 Task: Check the sale-to-list ratio of gourmet kitchen in the last 3 years.
Action: Mouse moved to (908, 203)
Screenshot: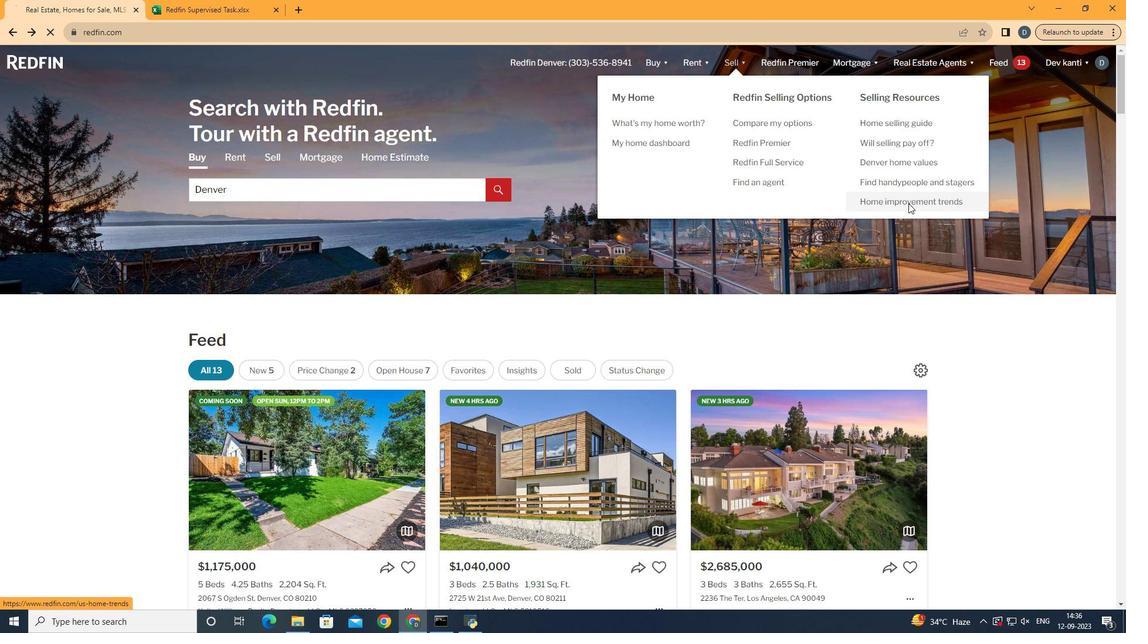 
Action: Mouse pressed left at (908, 203)
Screenshot: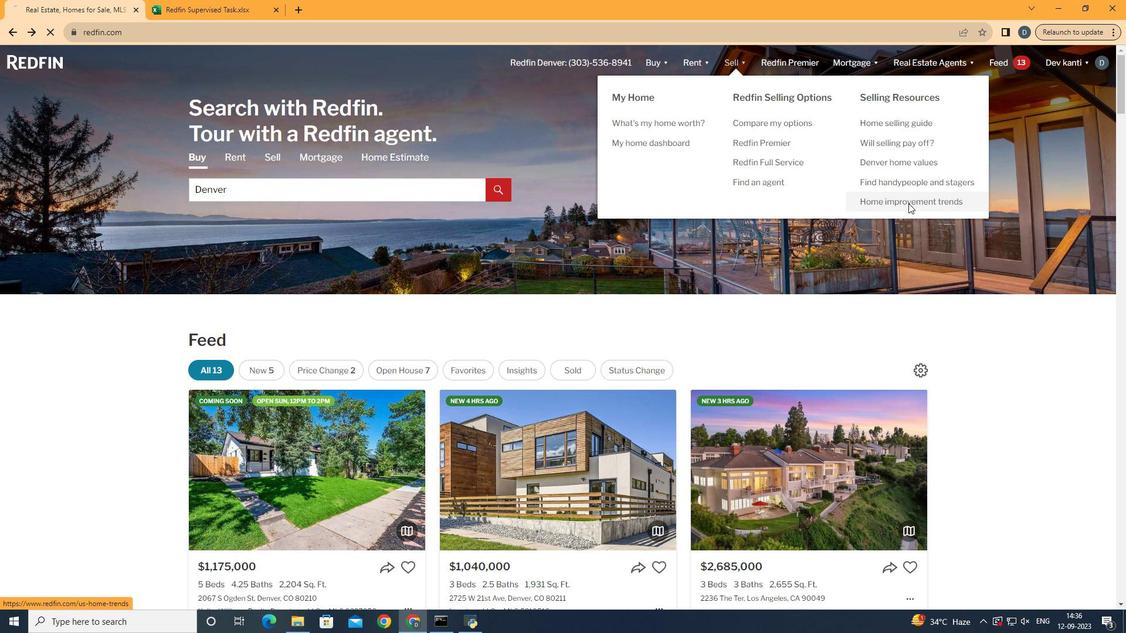 
Action: Mouse moved to (522, 346)
Screenshot: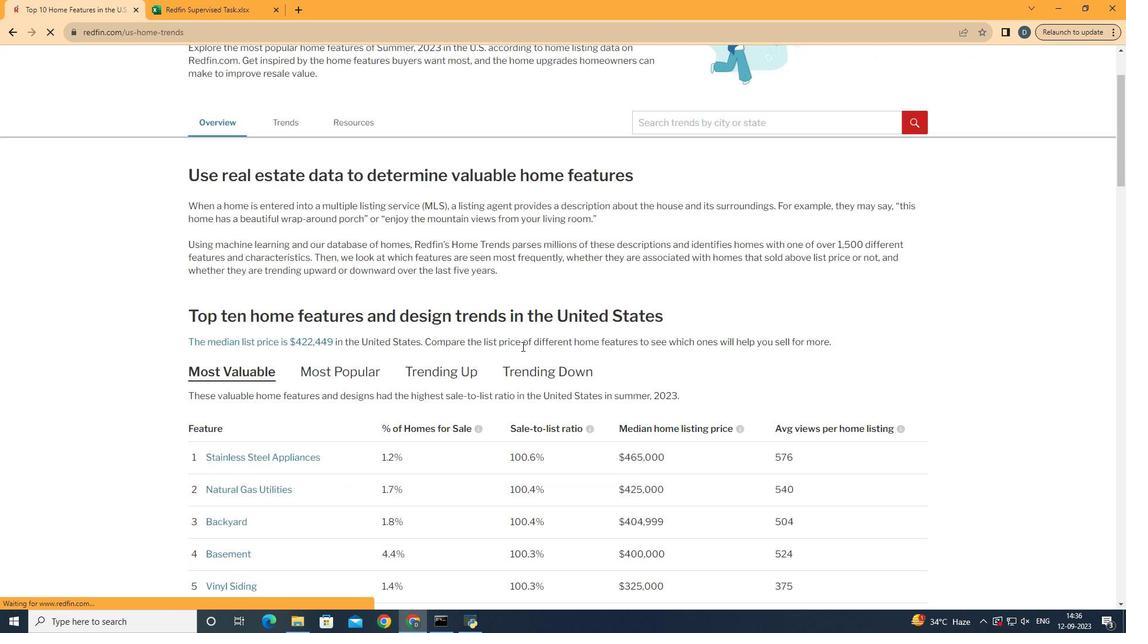 
Action: Mouse scrolled (522, 346) with delta (0, 0)
Screenshot: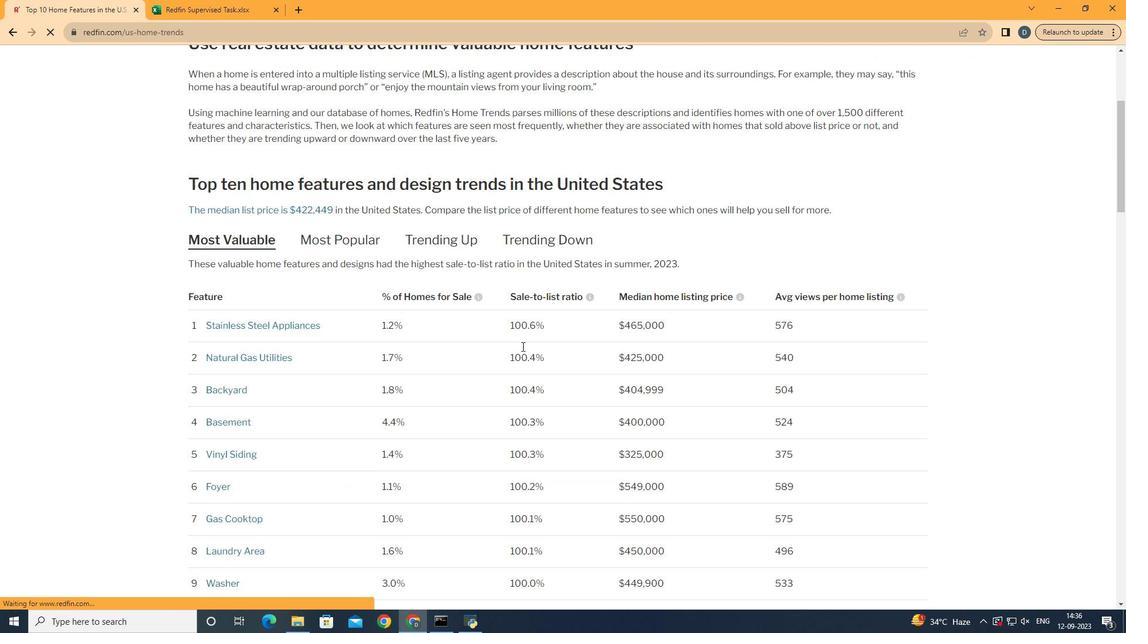 
Action: Mouse scrolled (522, 346) with delta (0, 0)
Screenshot: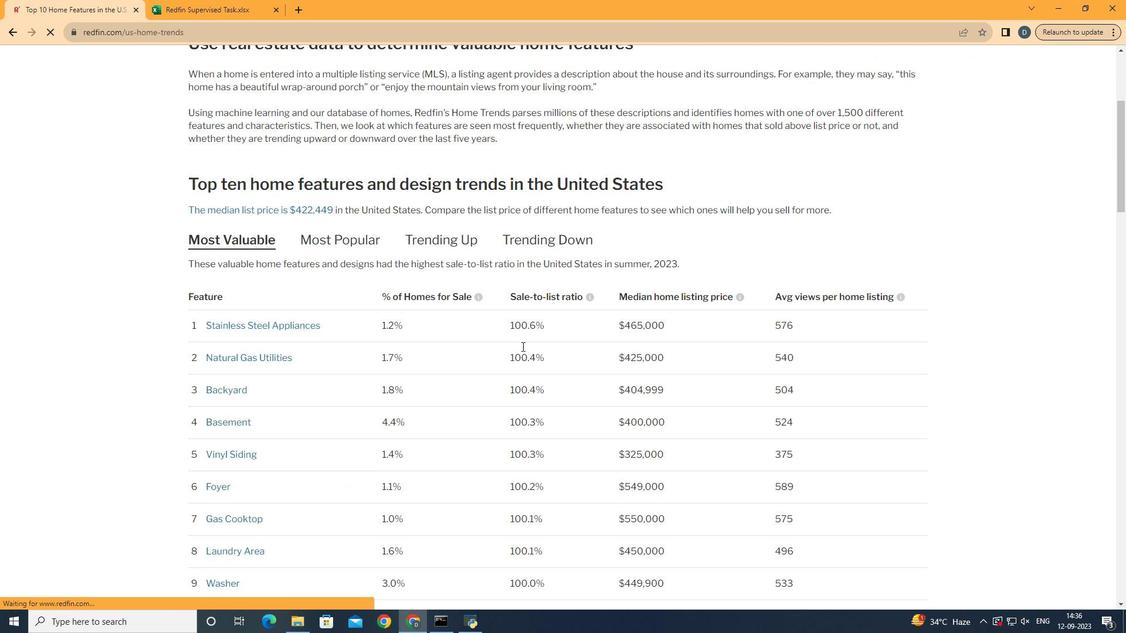 
Action: Mouse scrolled (522, 346) with delta (0, 0)
Screenshot: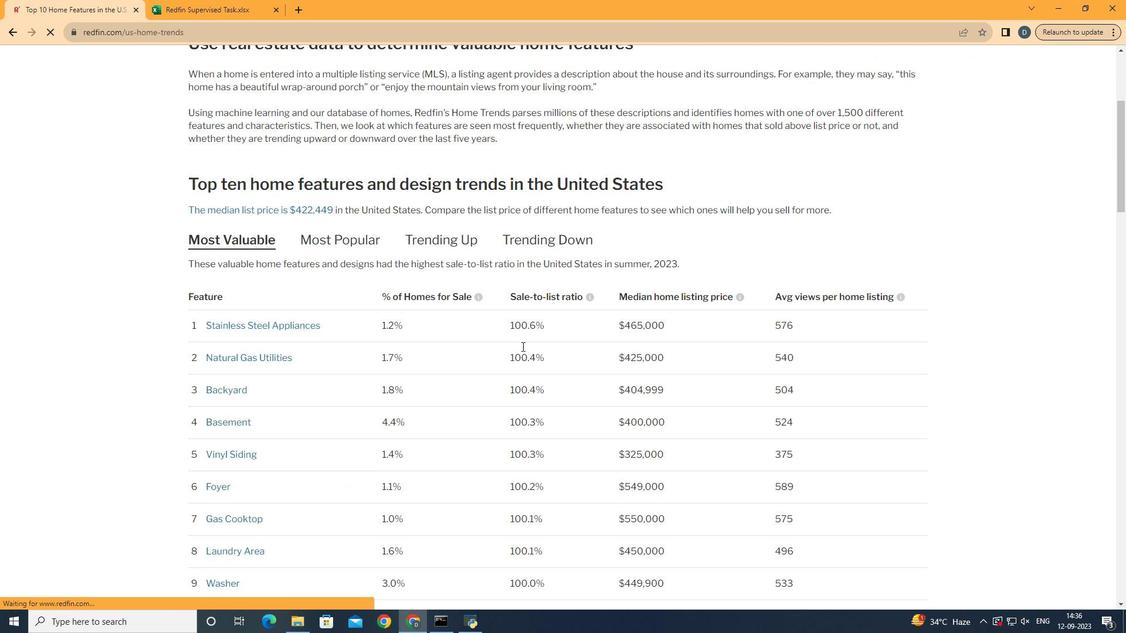
Action: Mouse scrolled (522, 346) with delta (0, 0)
Screenshot: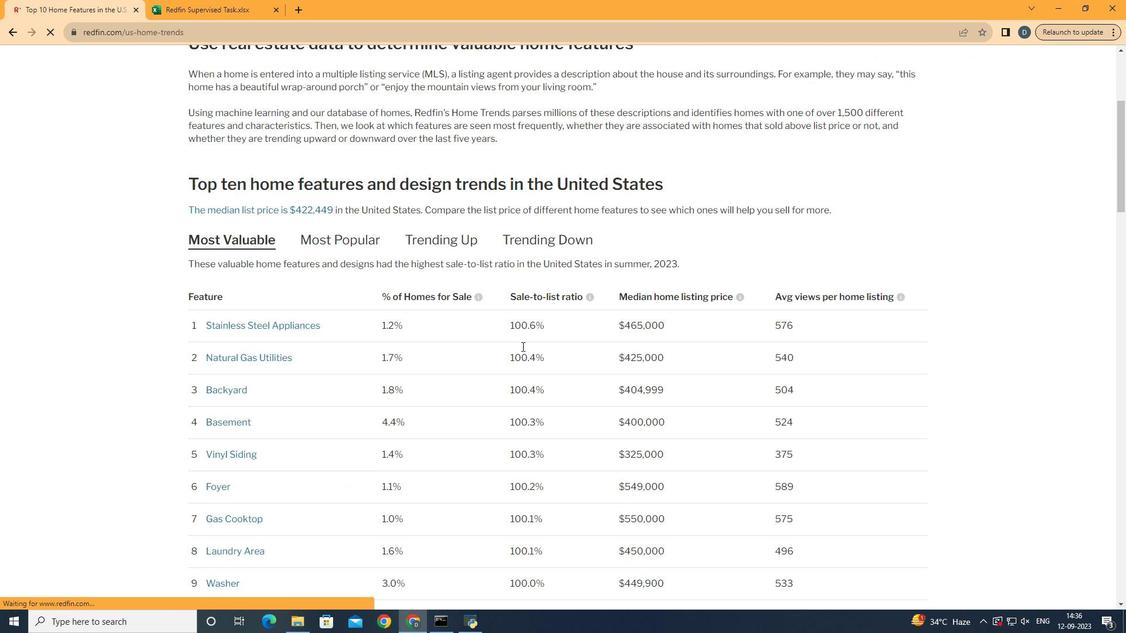 
Action: Mouse scrolled (522, 346) with delta (0, 0)
Screenshot: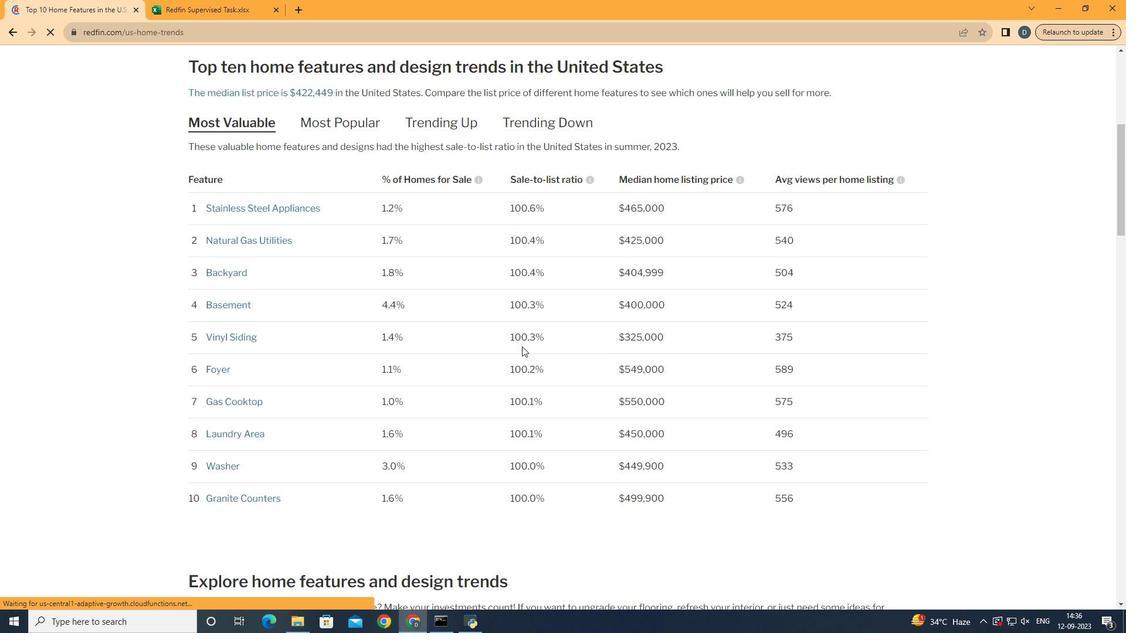
Action: Mouse scrolled (522, 346) with delta (0, 0)
Screenshot: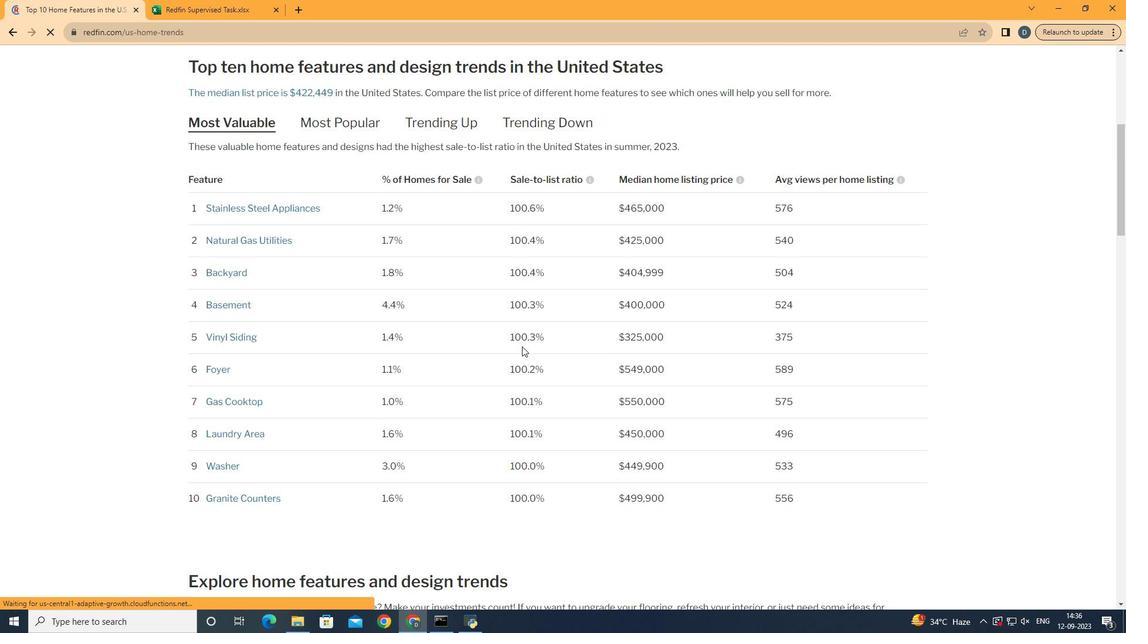 
Action: Mouse scrolled (522, 347) with delta (0, 0)
Screenshot: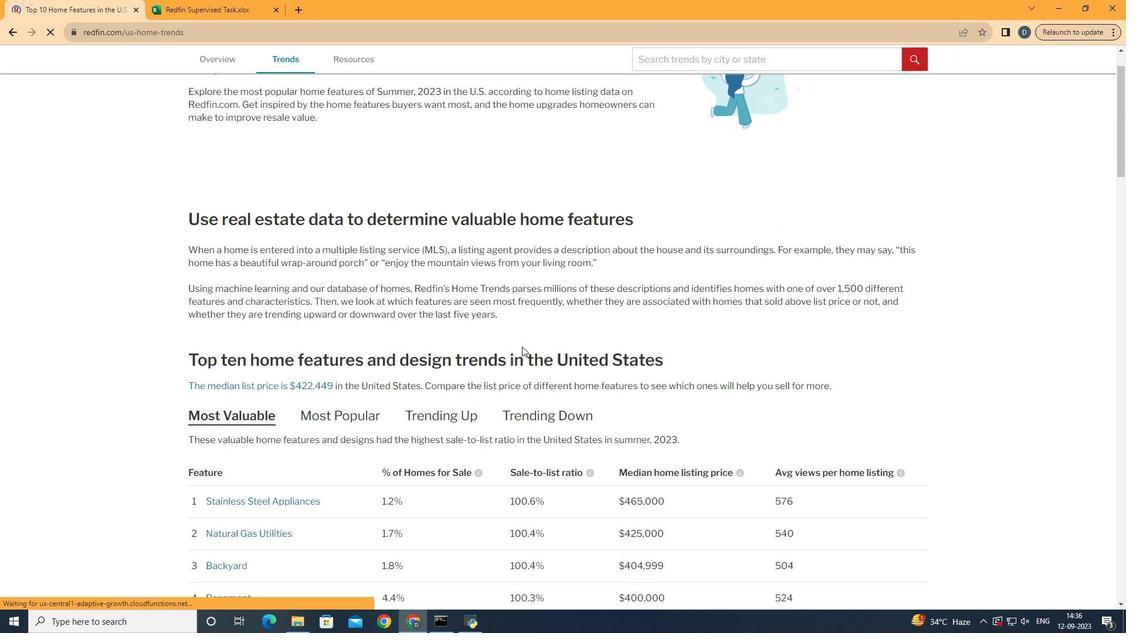 
Action: Mouse scrolled (522, 347) with delta (0, 0)
Screenshot: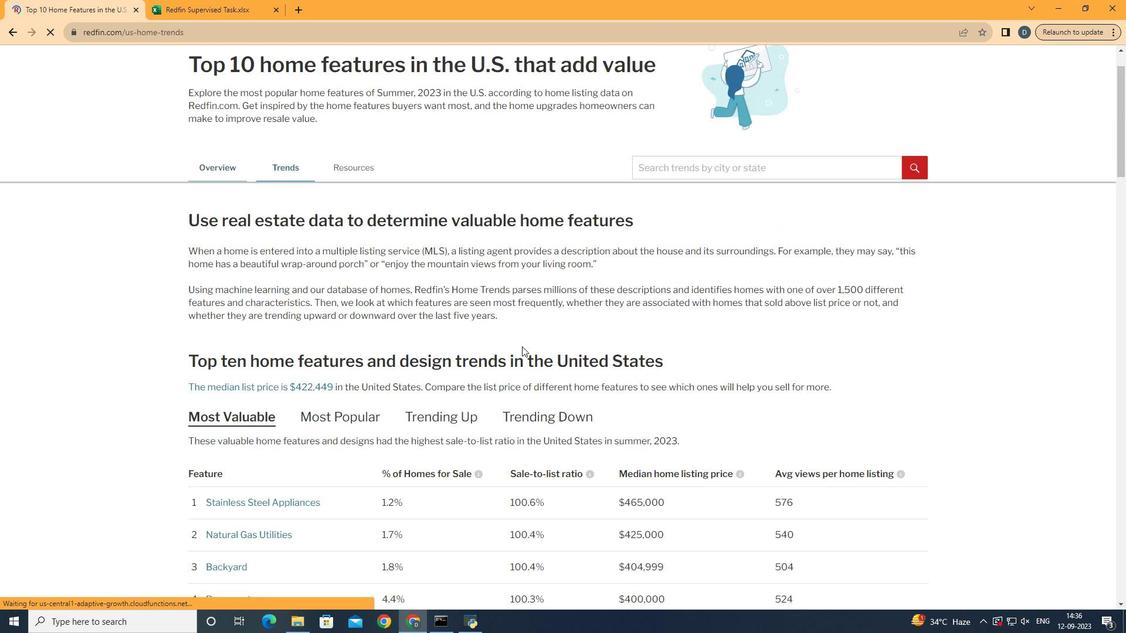 
Action: Mouse scrolled (522, 347) with delta (0, 0)
Screenshot: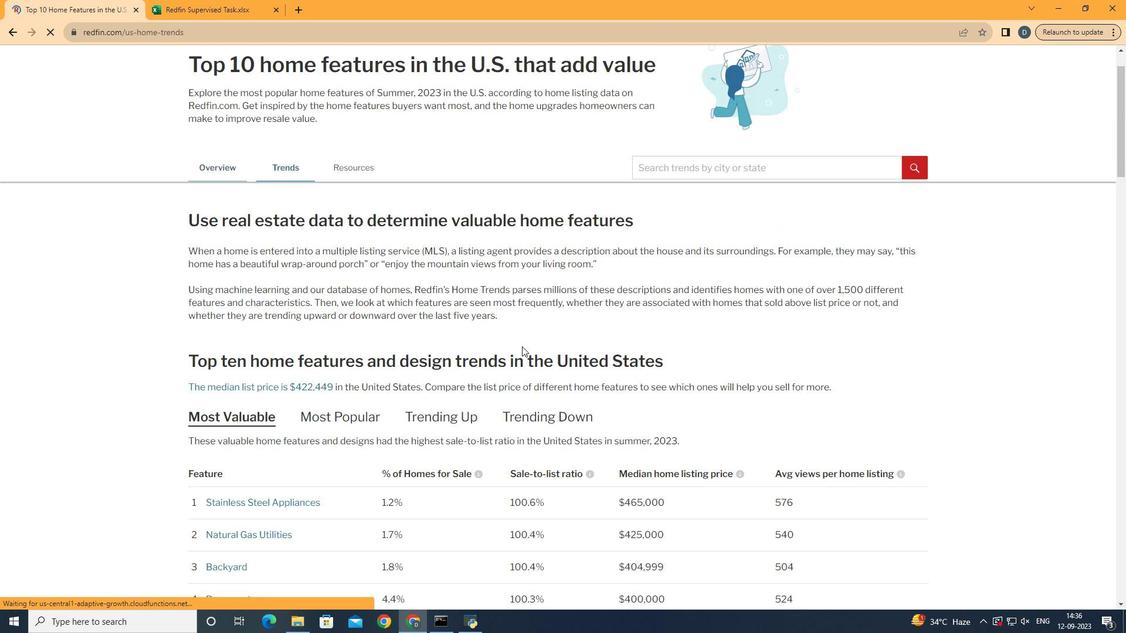 
Action: Mouse scrolled (522, 347) with delta (0, 0)
Screenshot: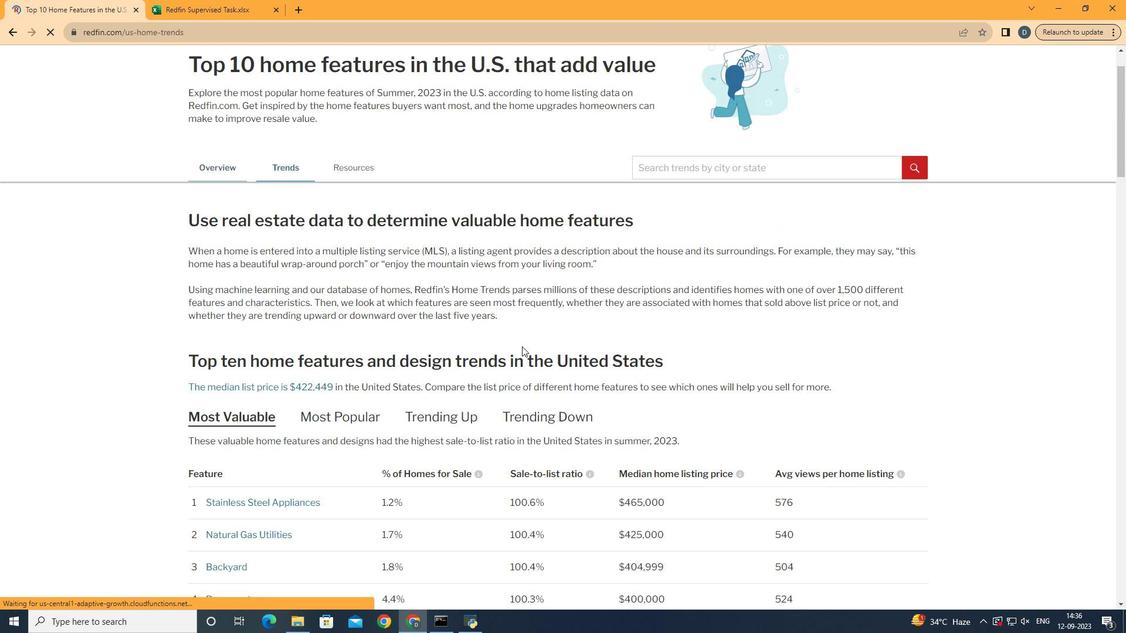 
Action: Mouse scrolled (522, 347) with delta (0, 0)
Screenshot: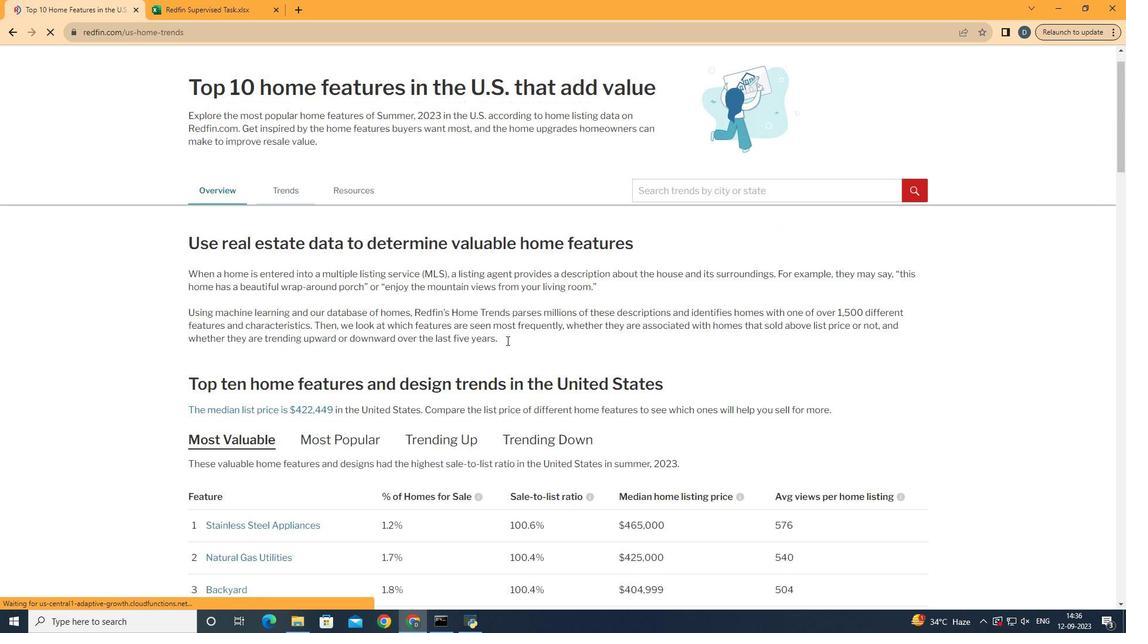 
Action: Mouse scrolled (522, 347) with delta (0, 0)
Screenshot: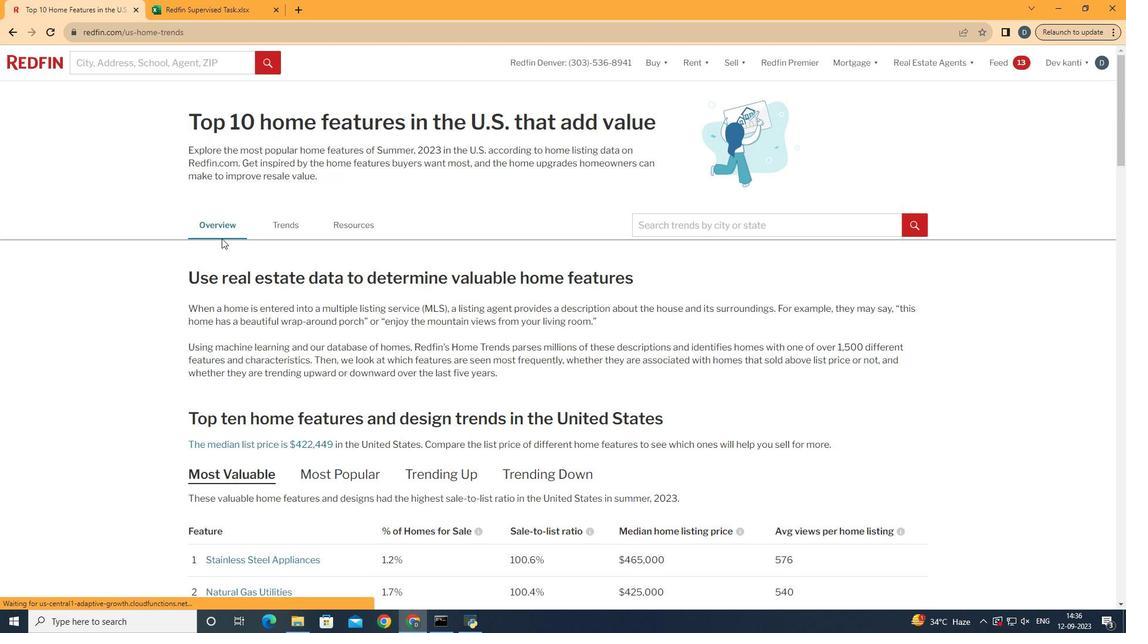 
Action: Mouse scrolled (522, 347) with delta (0, 0)
Screenshot: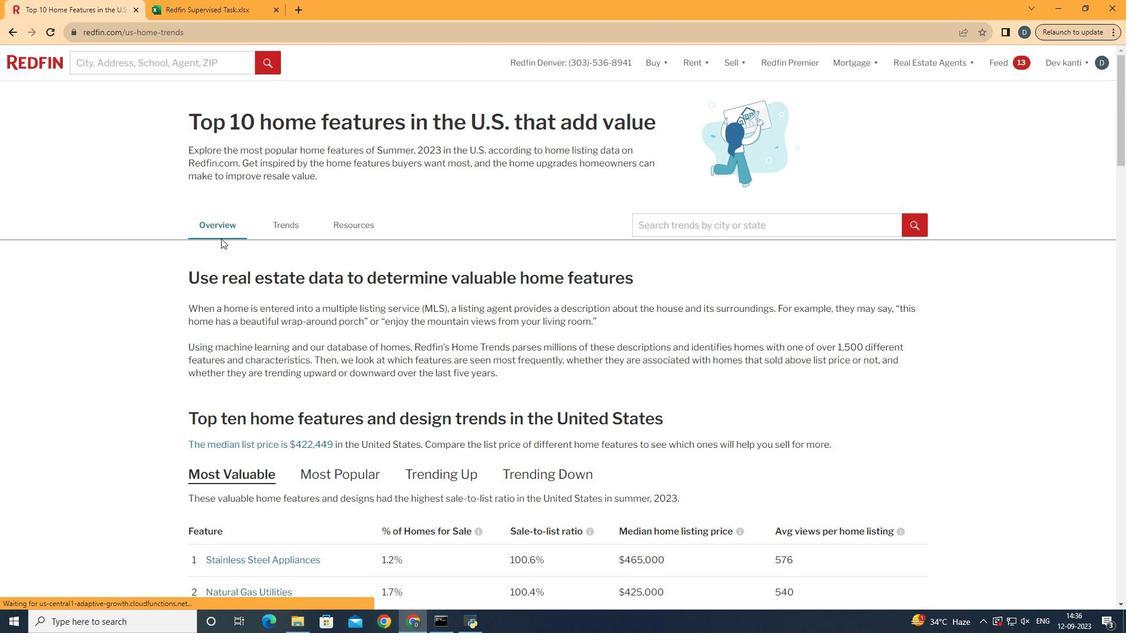 
Action: Mouse scrolled (522, 347) with delta (0, 0)
Screenshot: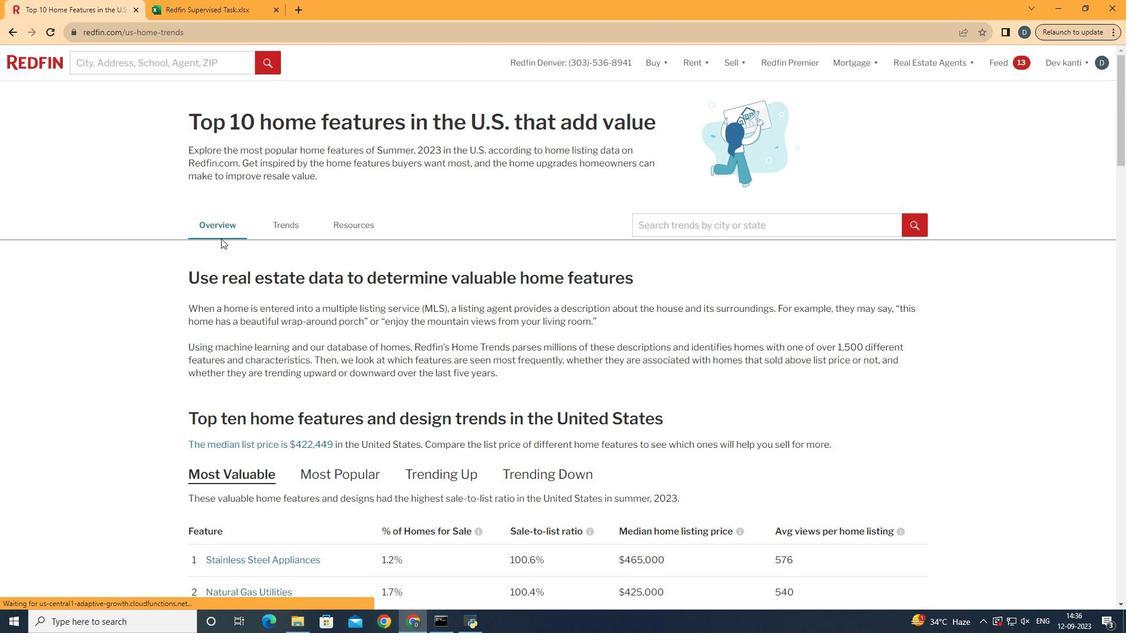 
Action: Mouse moved to (276, 226)
Screenshot: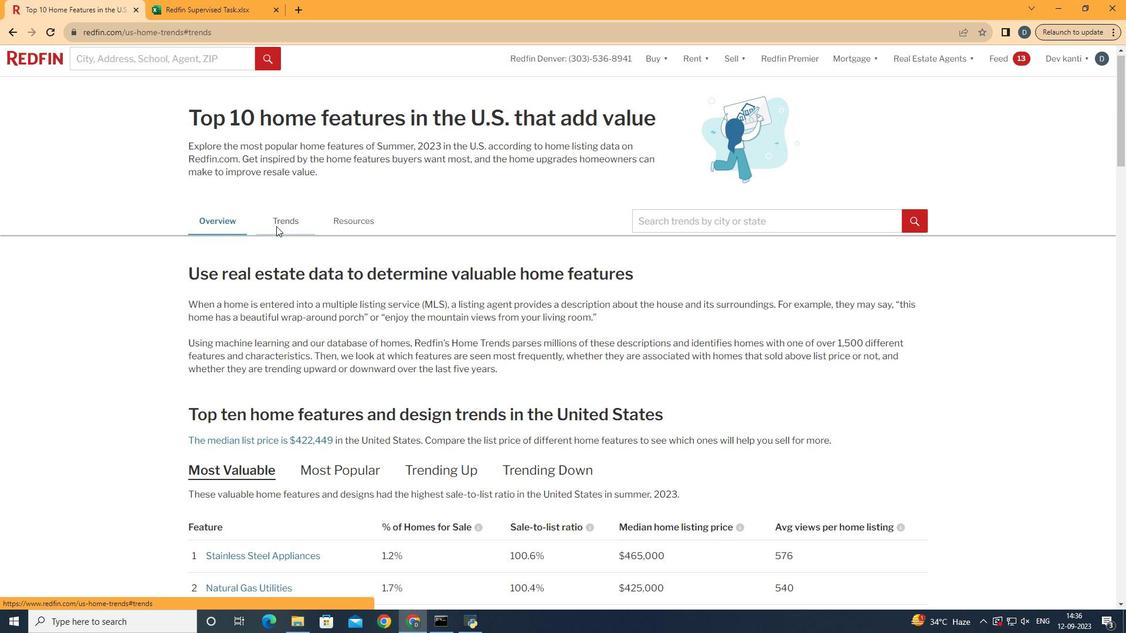 
Action: Mouse pressed left at (276, 226)
Screenshot: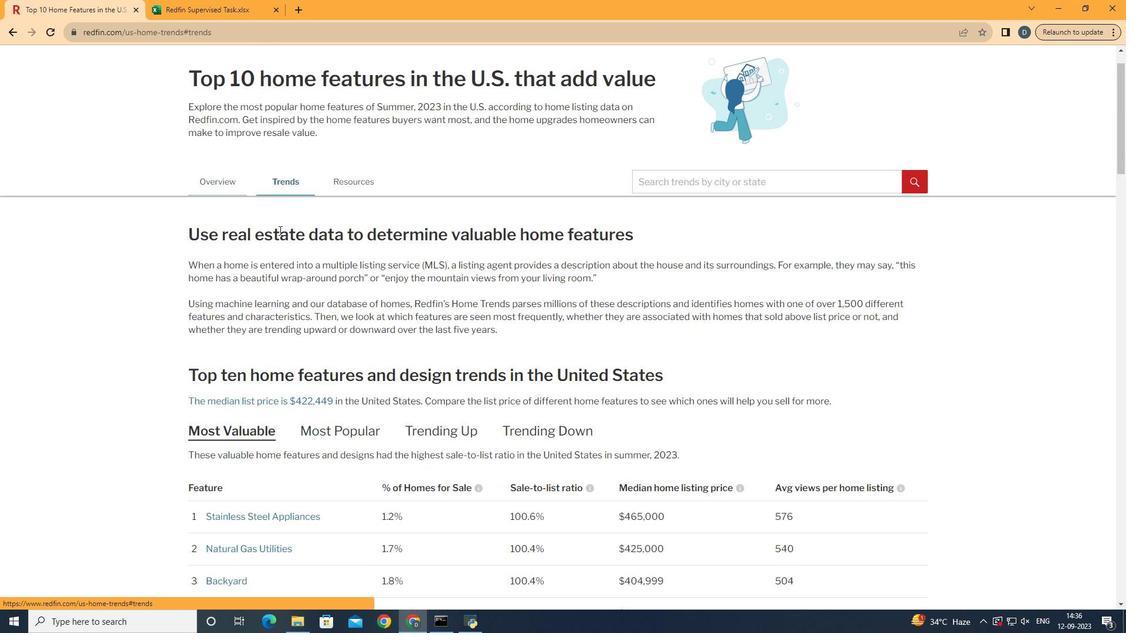 
Action: Mouse moved to (358, 266)
Screenshot: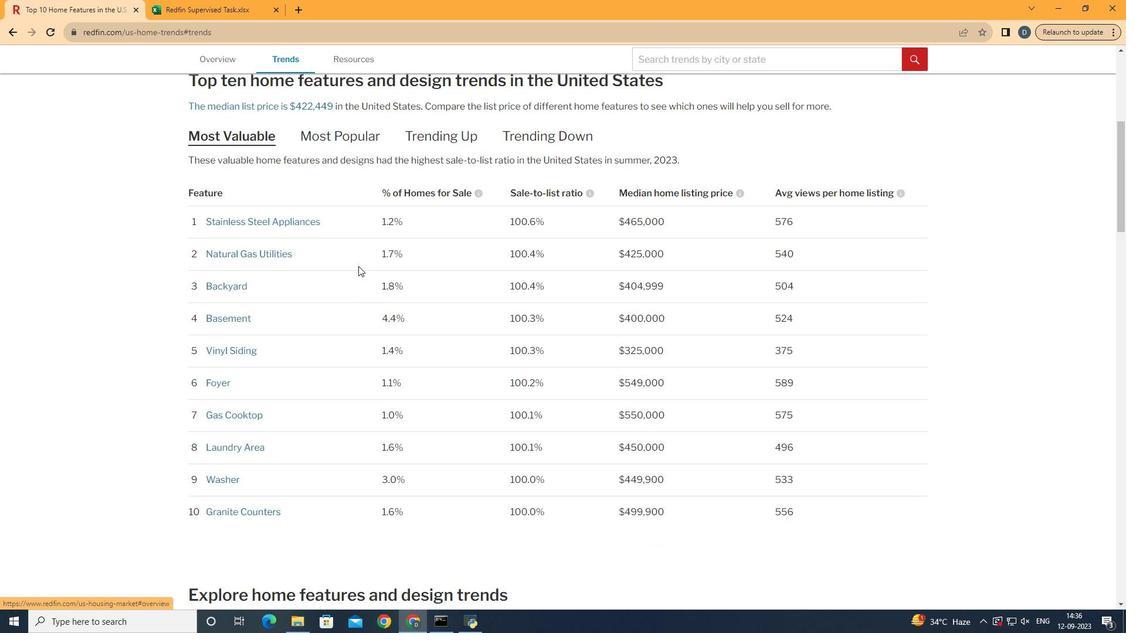 
Action: Mouse scrolled (358, 265) with delta (0, 0)
Screenshot: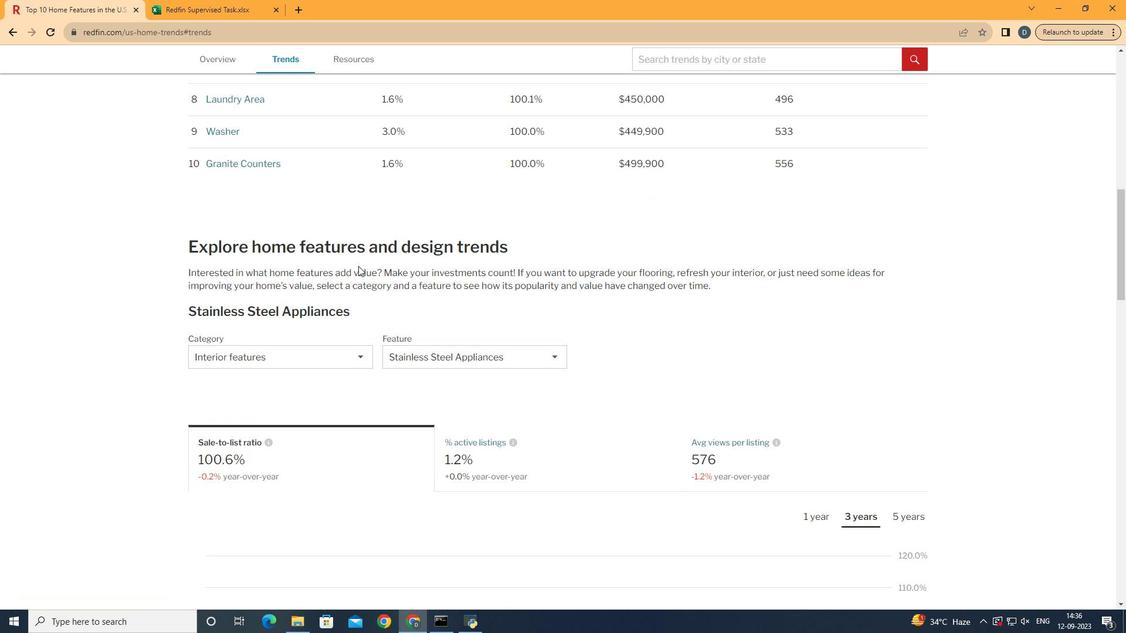 
Action: Mouse scrolled (358, 265) with delta (0, 0)
Screenshot: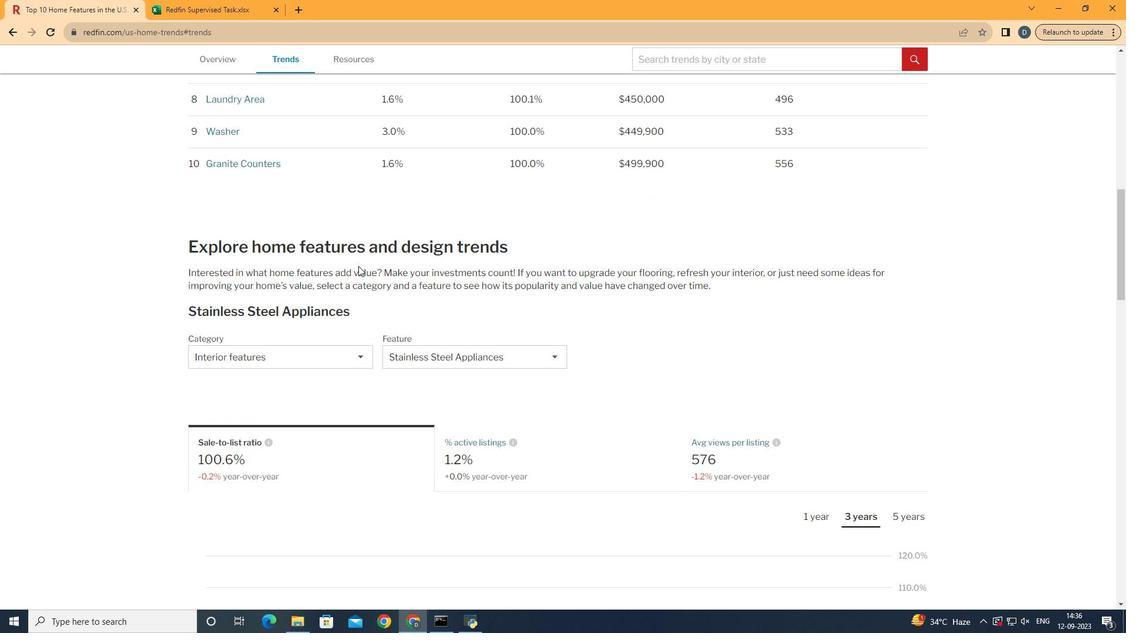 
Action: Mouse scrolled (358, 265) with delta (0, 0)
Screenshot: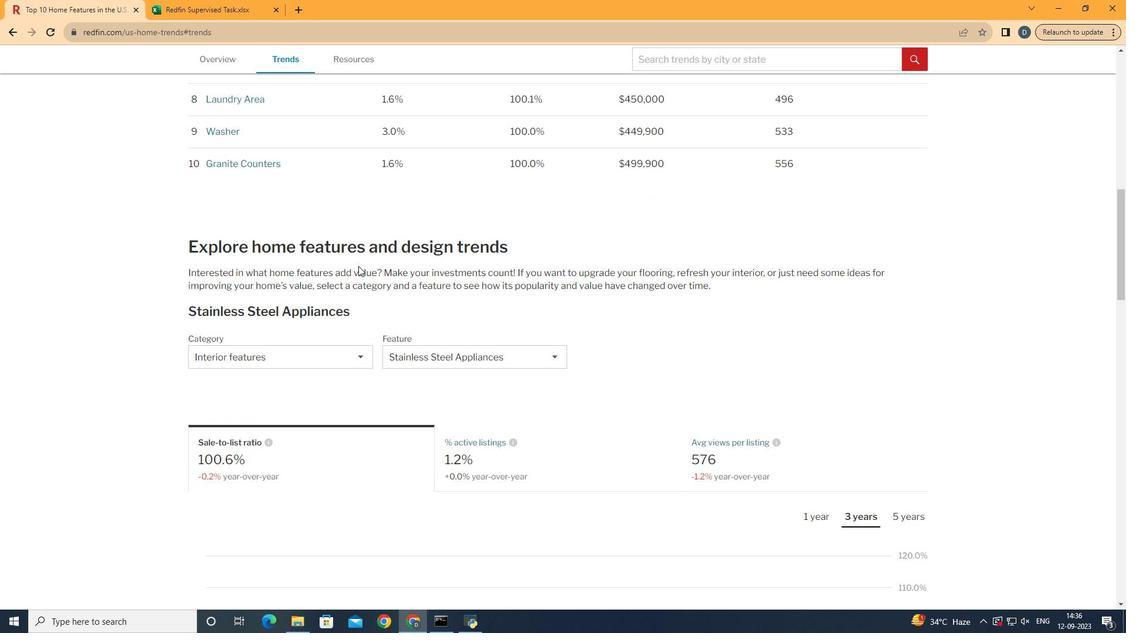 
Action: Mouse scrolled (358, 265) with delta (0, 0)
Screenshot: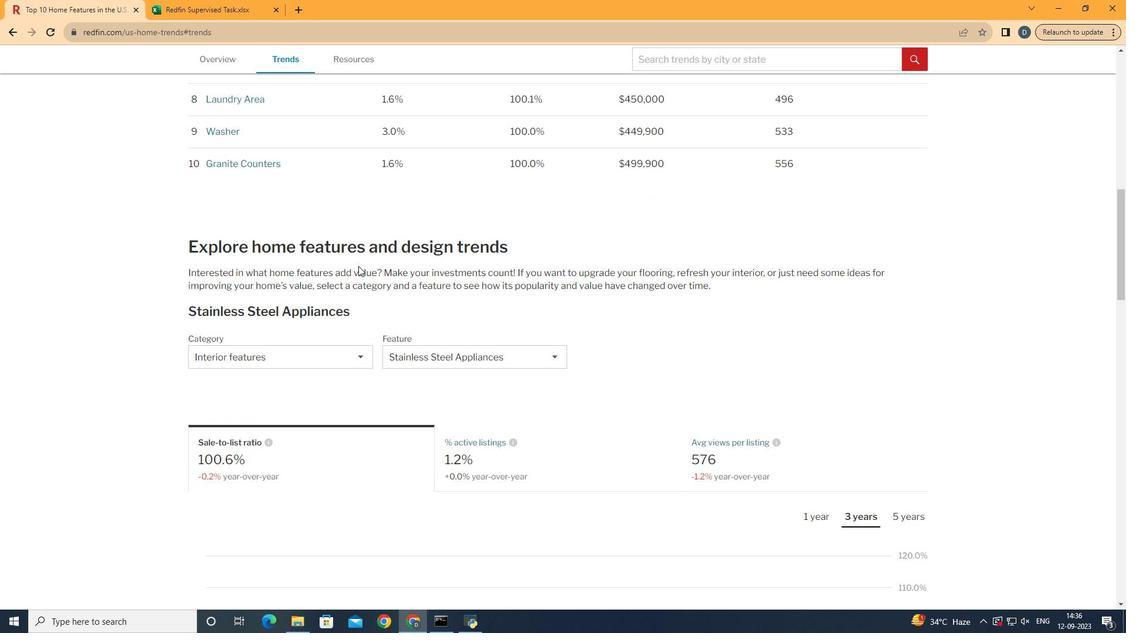 
Action: Mouse scrolled (358, 265) with delta (0, 0)
Screenshot: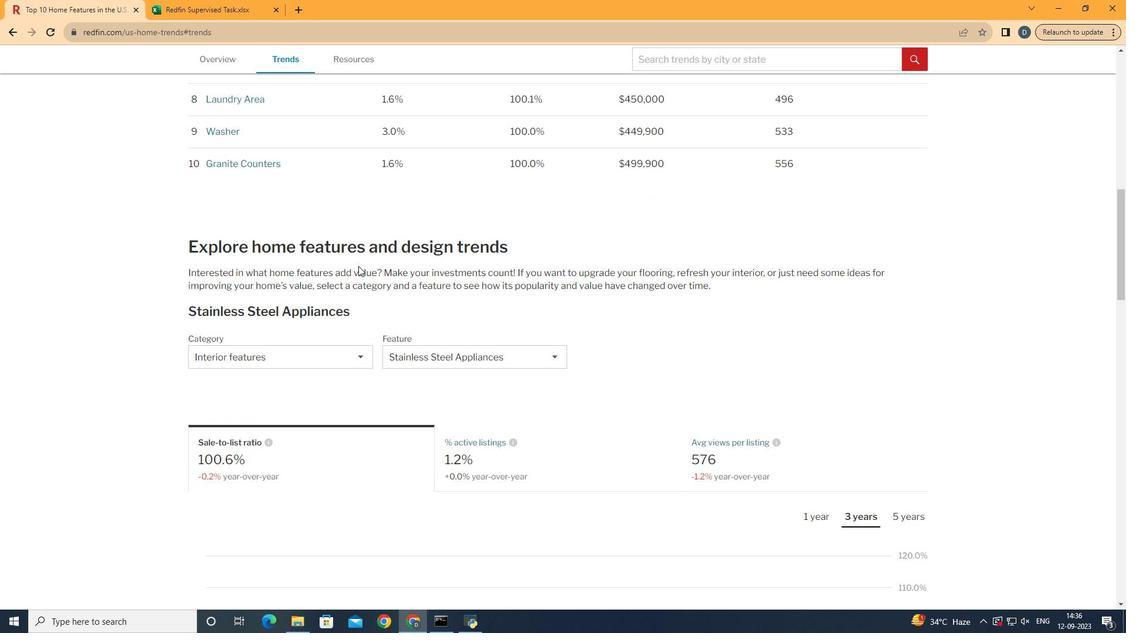 
Action: Mouse scrolled (358, 265) with delta (0, 0)
Screenshot: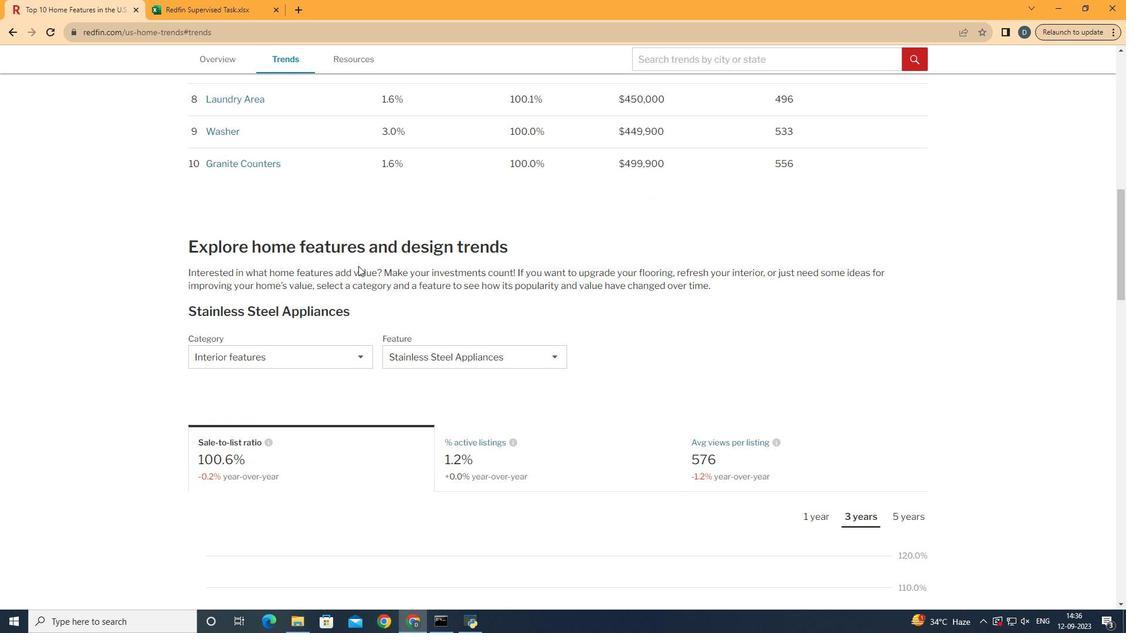 
Action: Mouse scrolled (358, 265) with delta (0, 0)
Screenshot: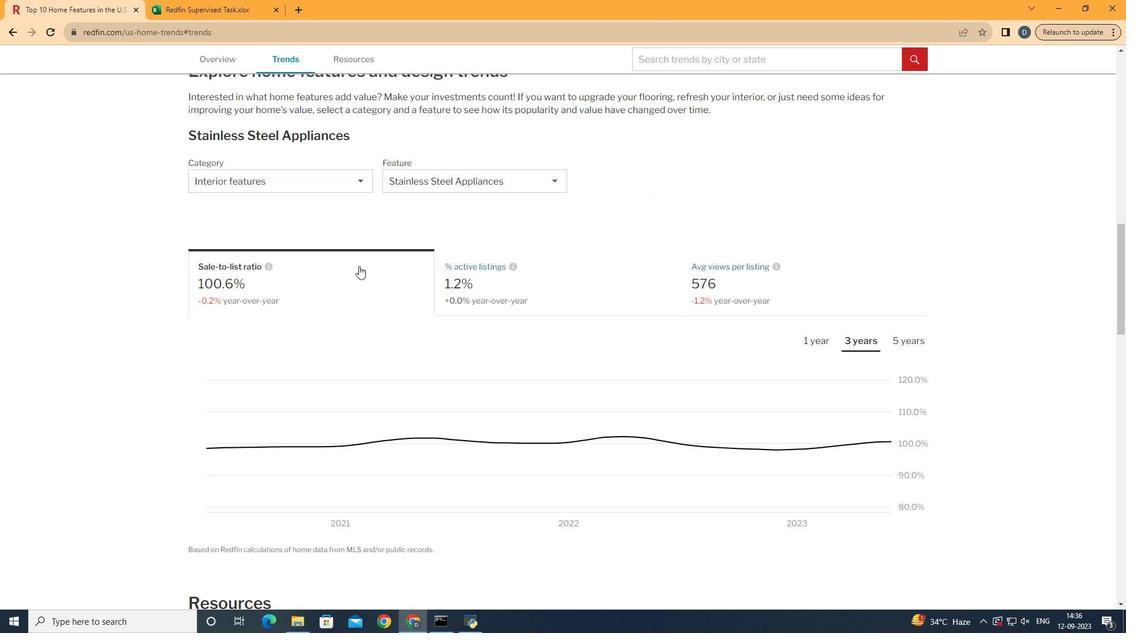 
Action: Mouse scrolled (358, 265) with delta (0, 0)
Screenshot: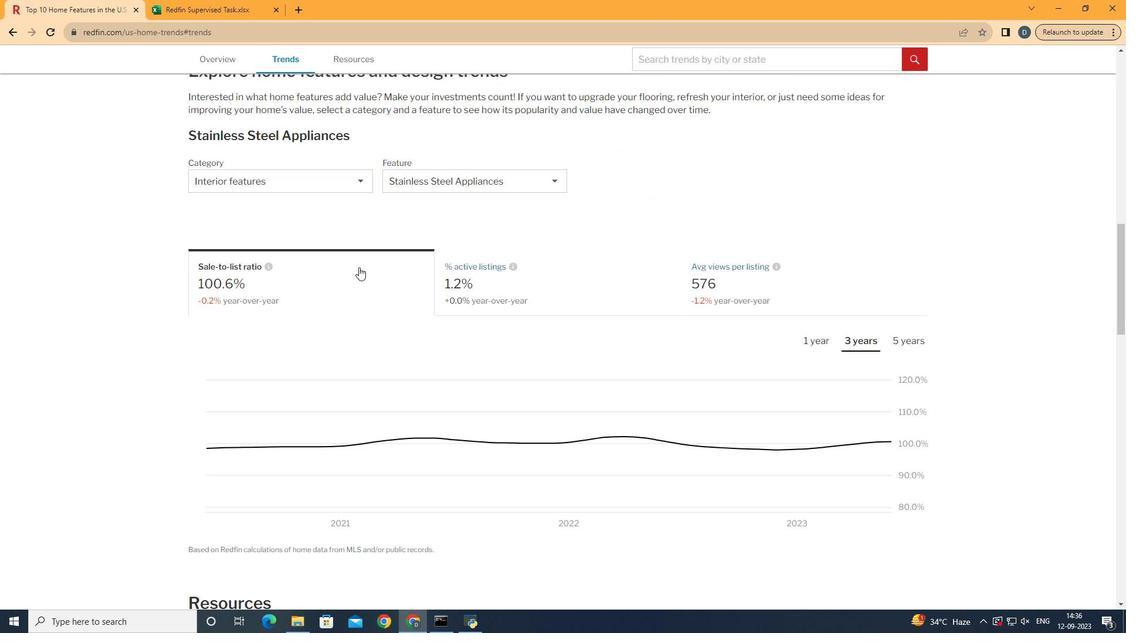 
Action: Mouse scrolled (358, 265) with delta (0, 0)
Screenshot: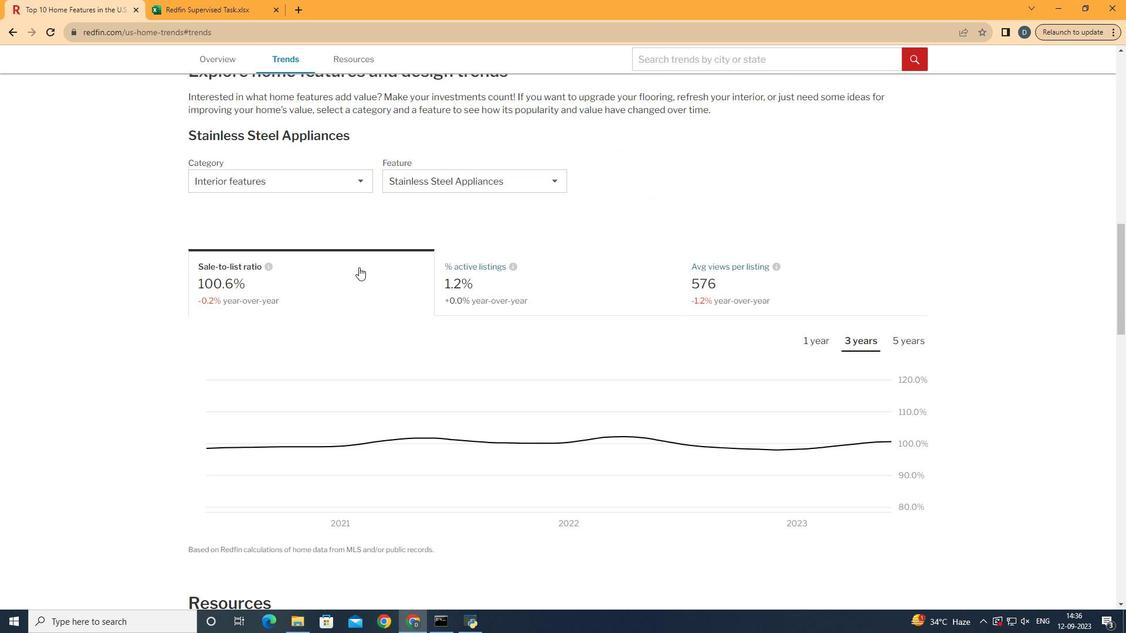 
Action: Mouse moved to (344, 170)
Screenshot: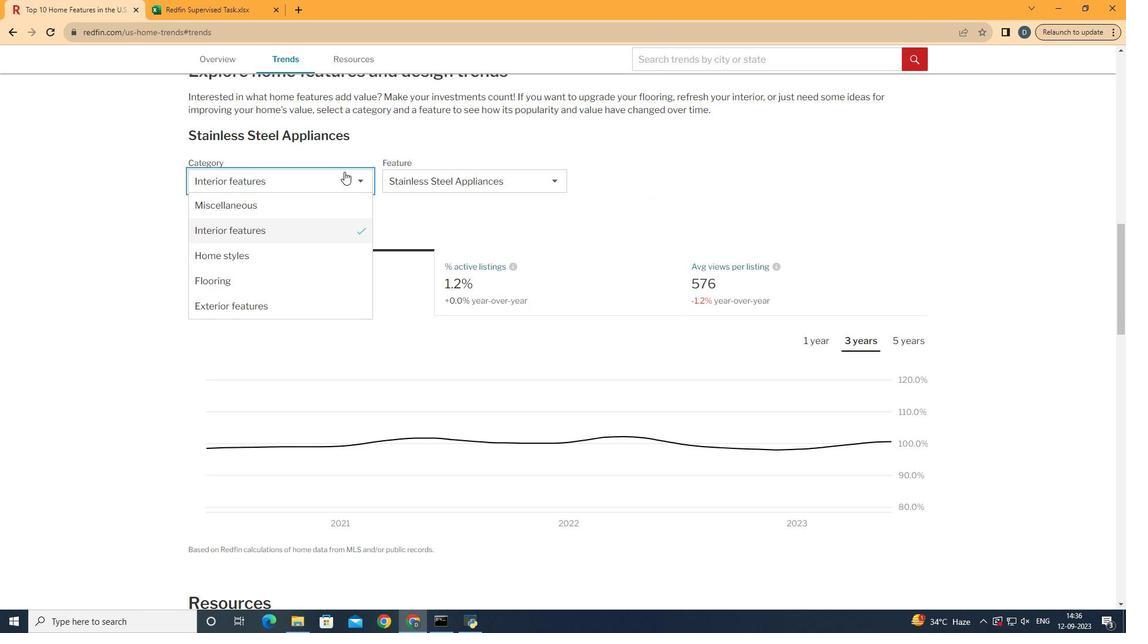 
Action: Mouse pressed left at (344, 170)
Screenshot: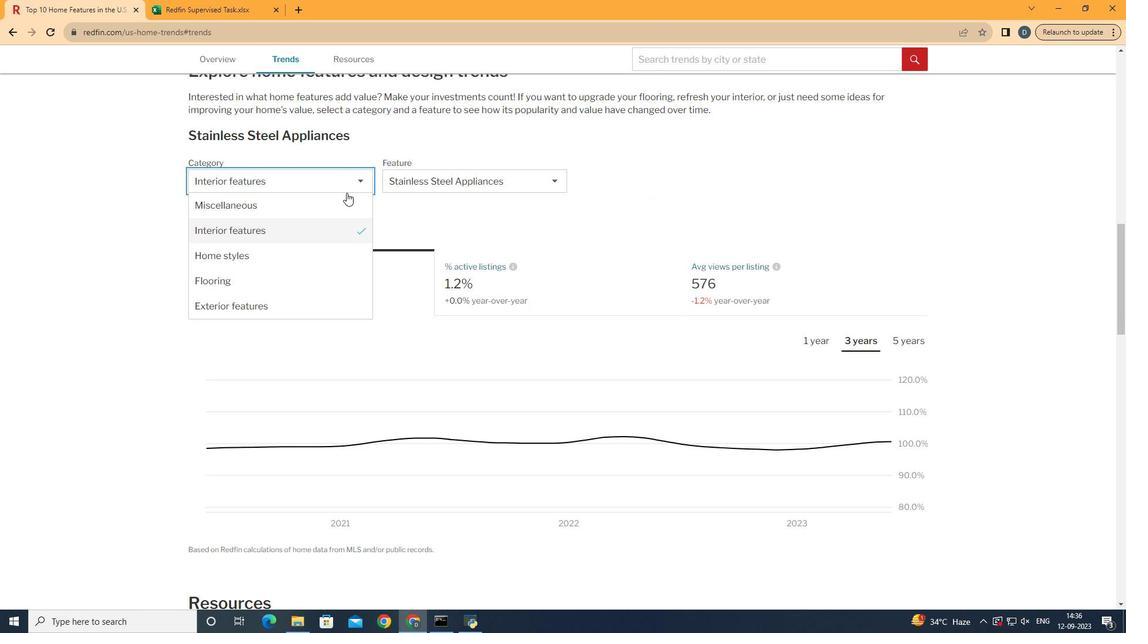 
Action: Mouse moved to (347, 235)
Screenshot: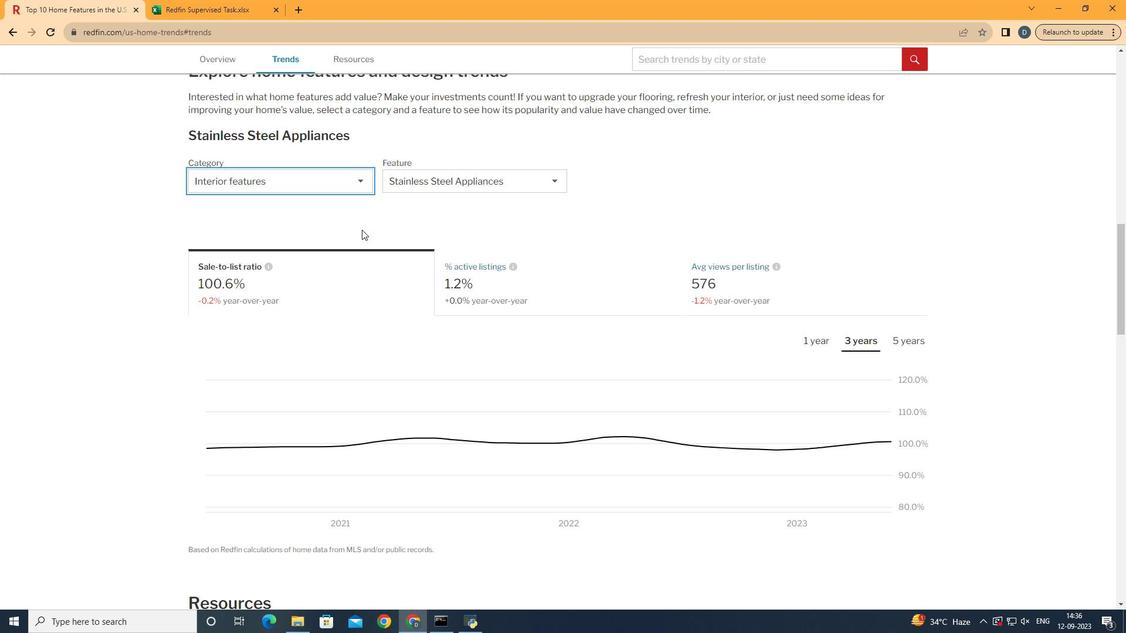 
Action: Mouse pressed left at (347, 235)
Screenshot: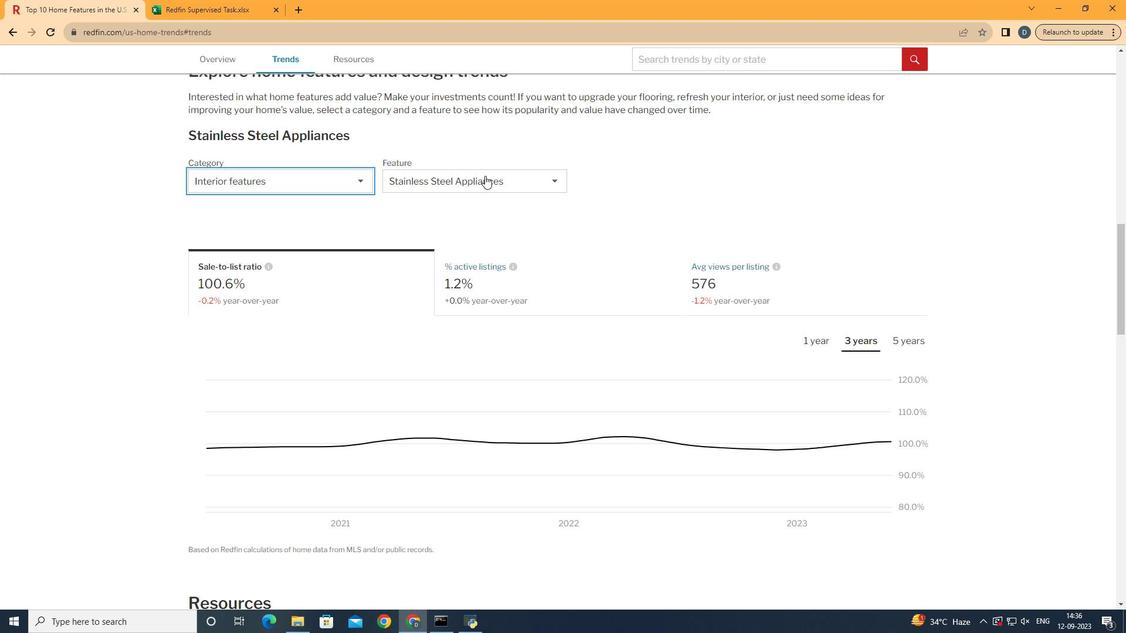 
Action: Mouse moved to (485, 175)
Screenshot: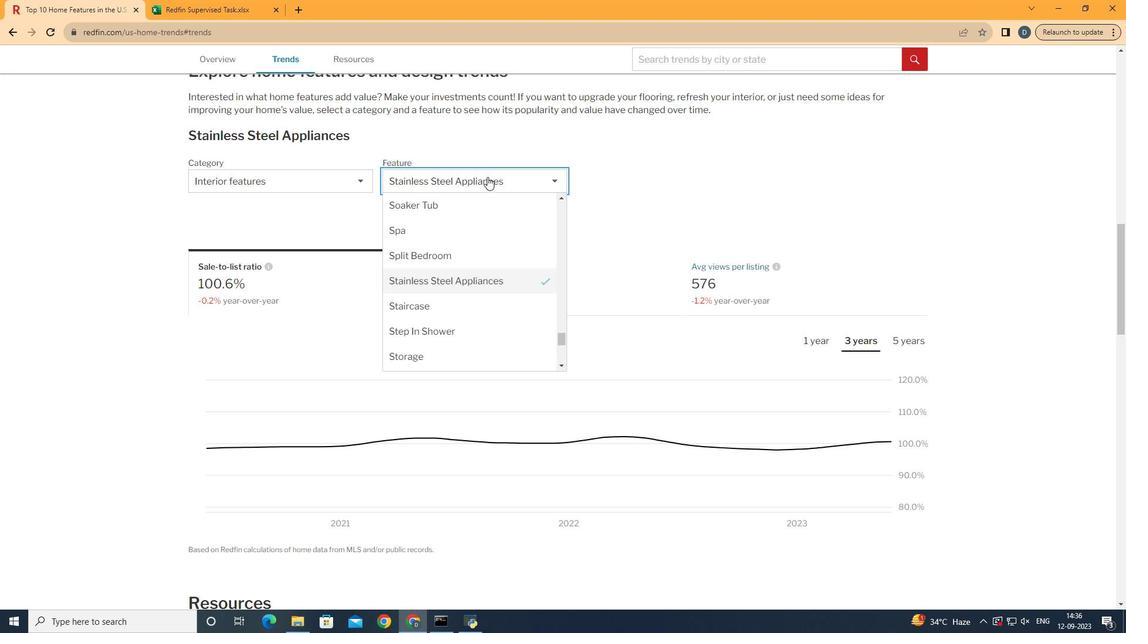 
Action: Mouse pressed left at (485, 175)
Screenshot: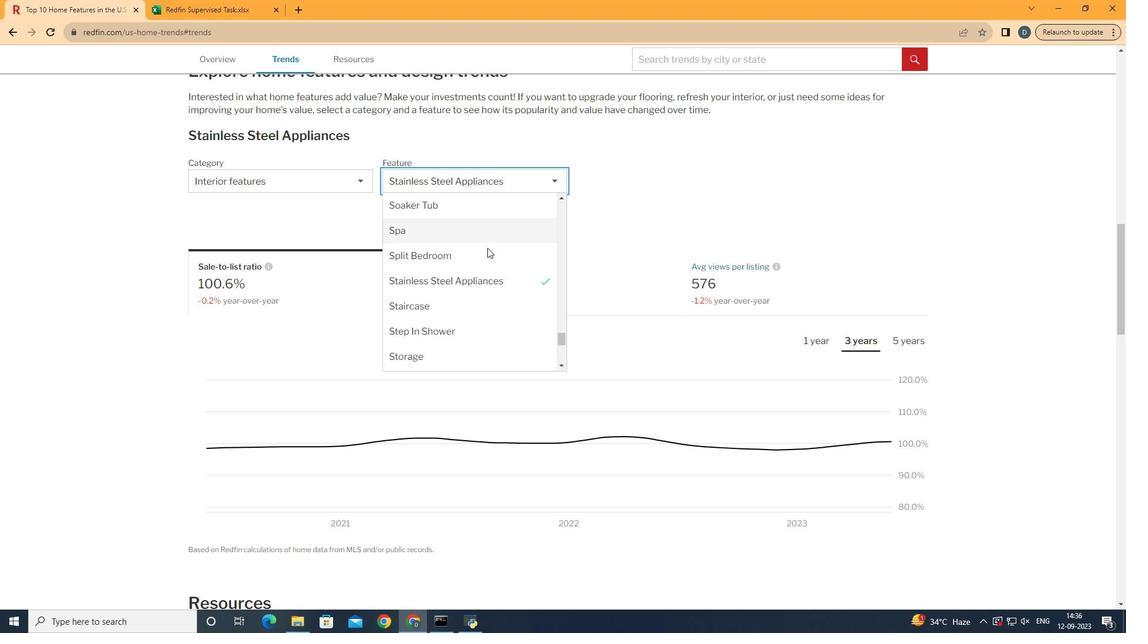
Action: Mouse moved to (492, 264)
Screenshot: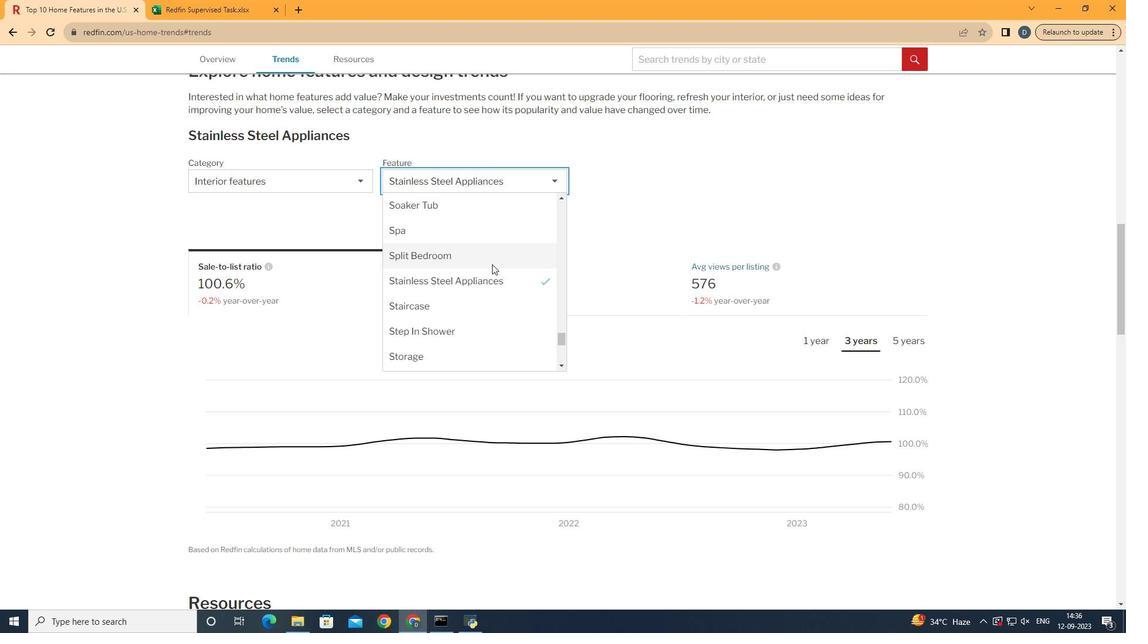 
Action: Mouse scrolled (492, 265) with delta (0, 0)
Screenshot: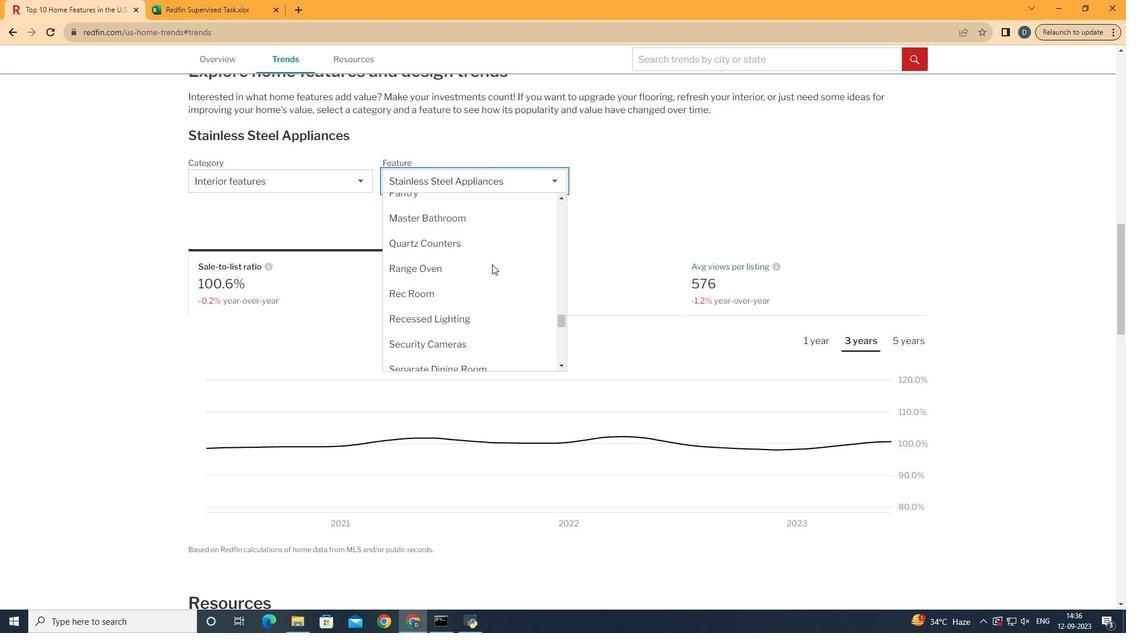 
Action: Mouse scrolled (492, 265) with delta (0, 0)
Screenshot: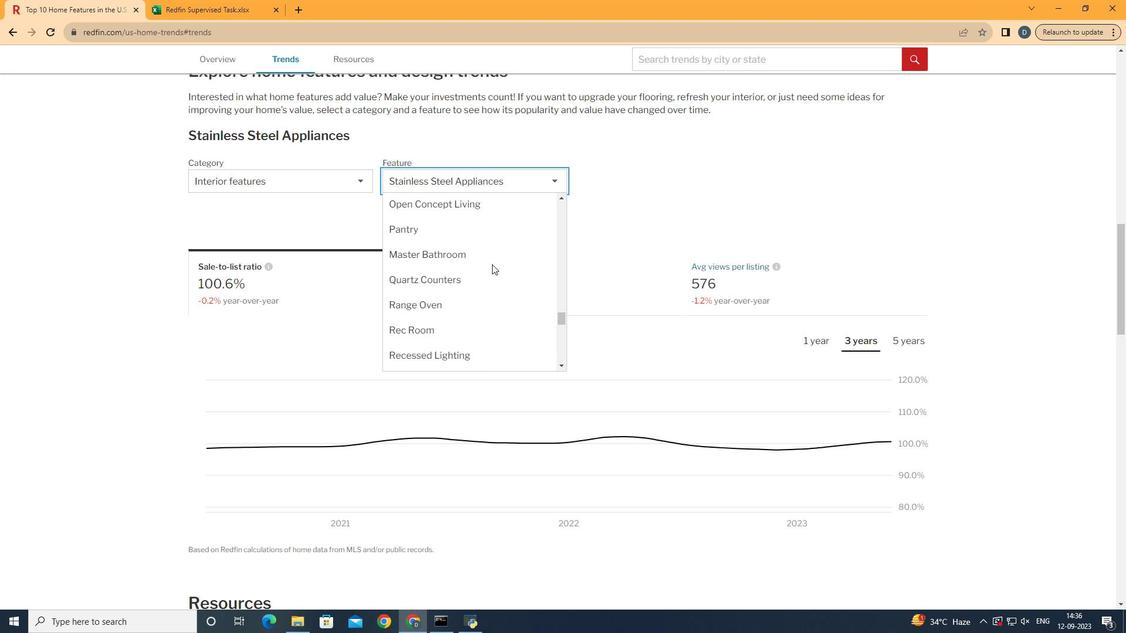 
Action: Mouse scrolled (492, 265) with delta (0, 0)
Screenshot: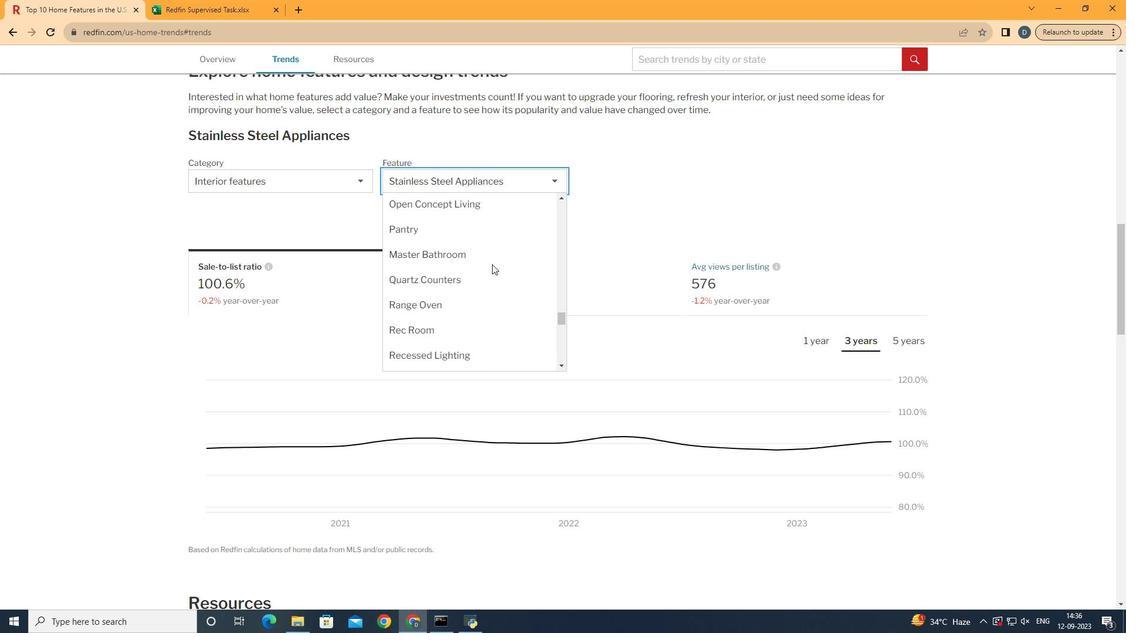 
Action: Mouse scrolled (492, 265) with delta (0, 0)
Screenshot: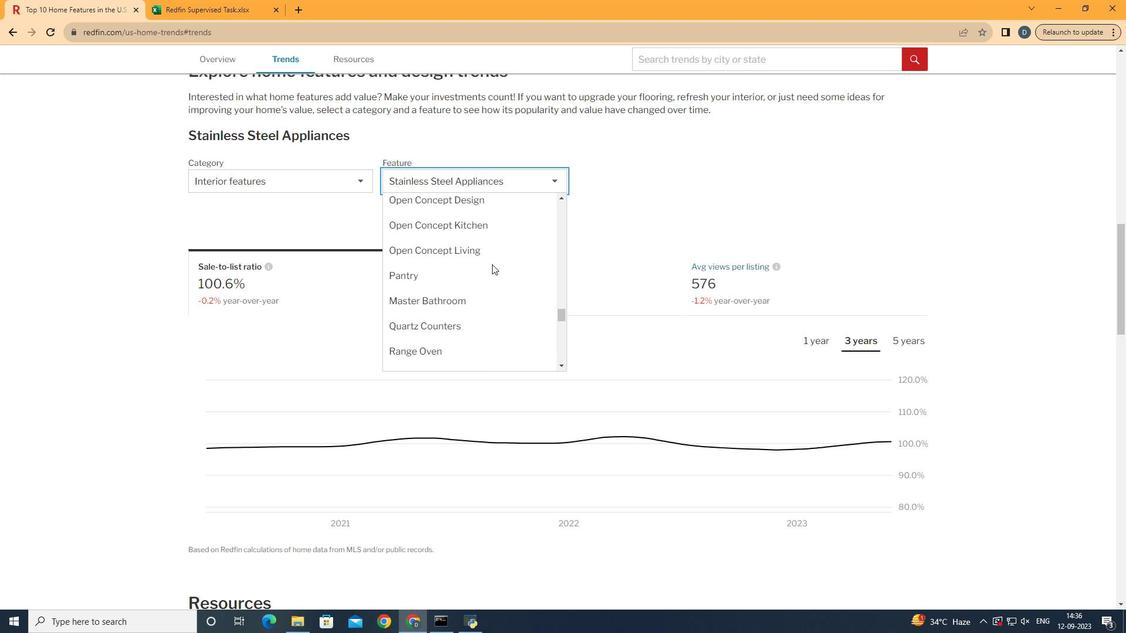 
Action: Mouse scrolled (492, 265) with delta (0, 0)
Screenshot: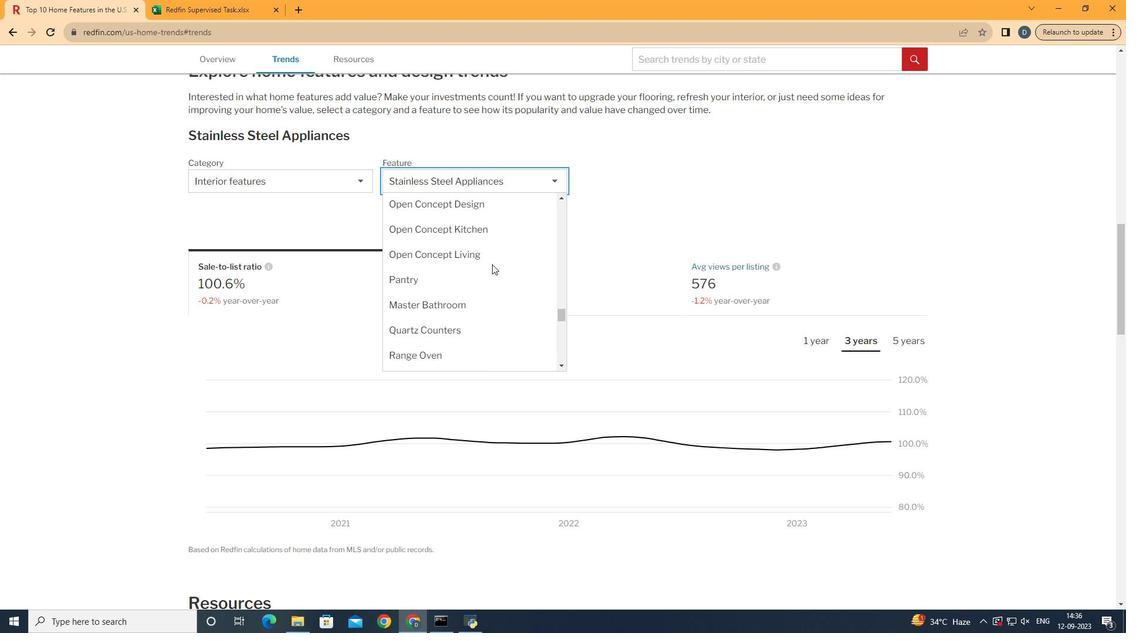
Action: Mouse scrolled (492, 265) with delta (0, 0)
Screenshot: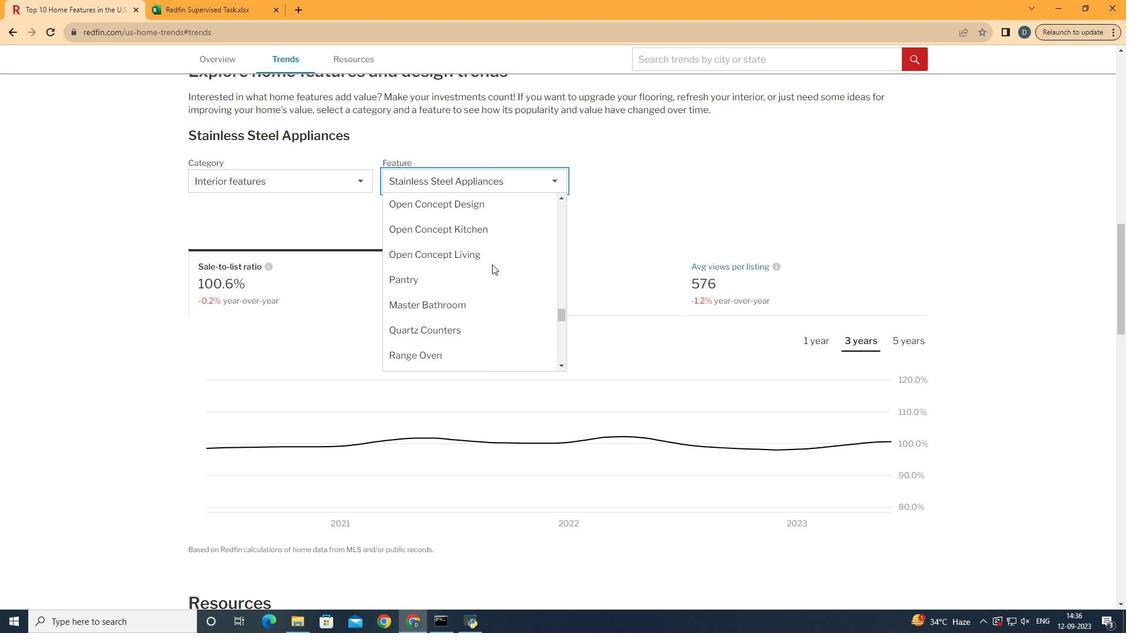 
Action: Mouse moved to (490, 302)
Screenshot: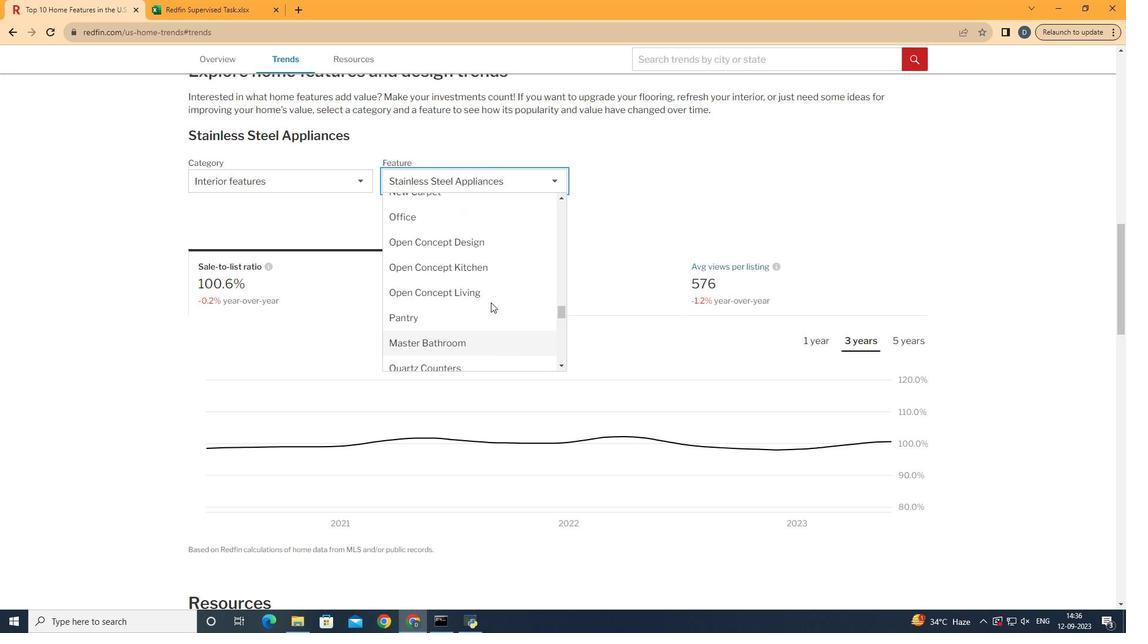 
Action: Mouse scrolled (490, 303) with delta (0, 0)
Screenshot: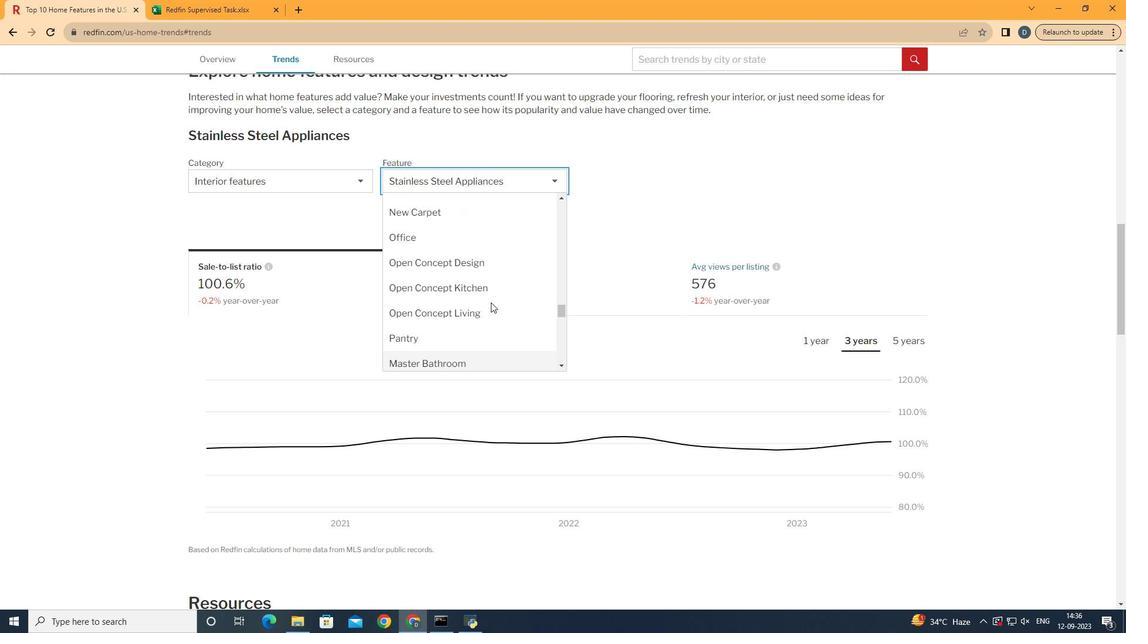 
Action: Mouse moved to (490, 299)
Screenshot: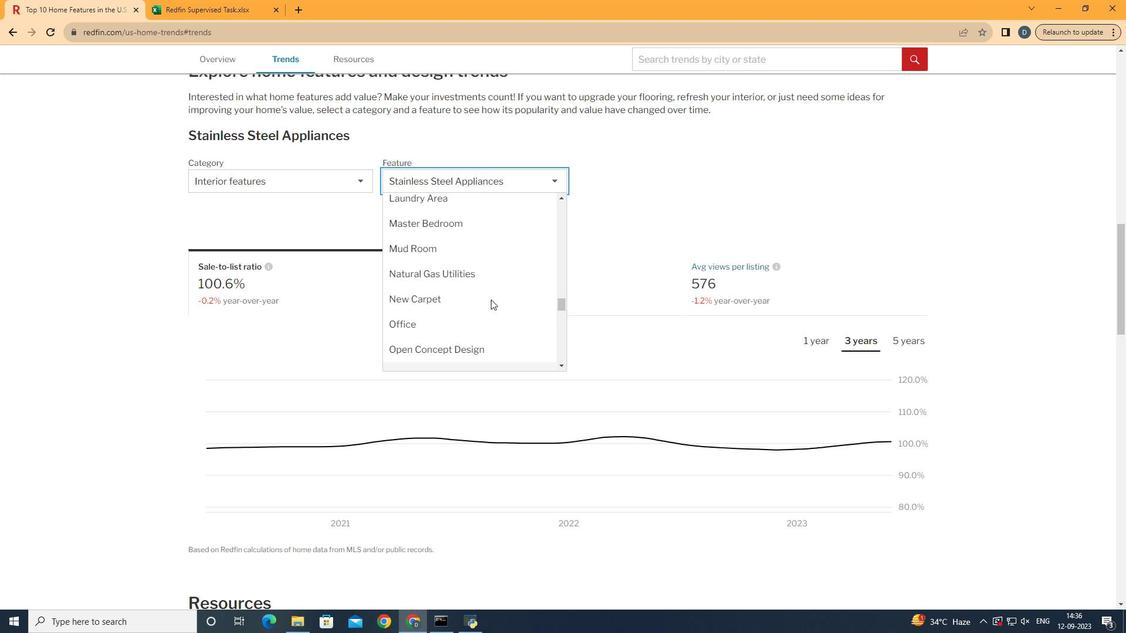 
Action: Mouse scrolled (490, 300) with delta (0, 0)
Screenshot: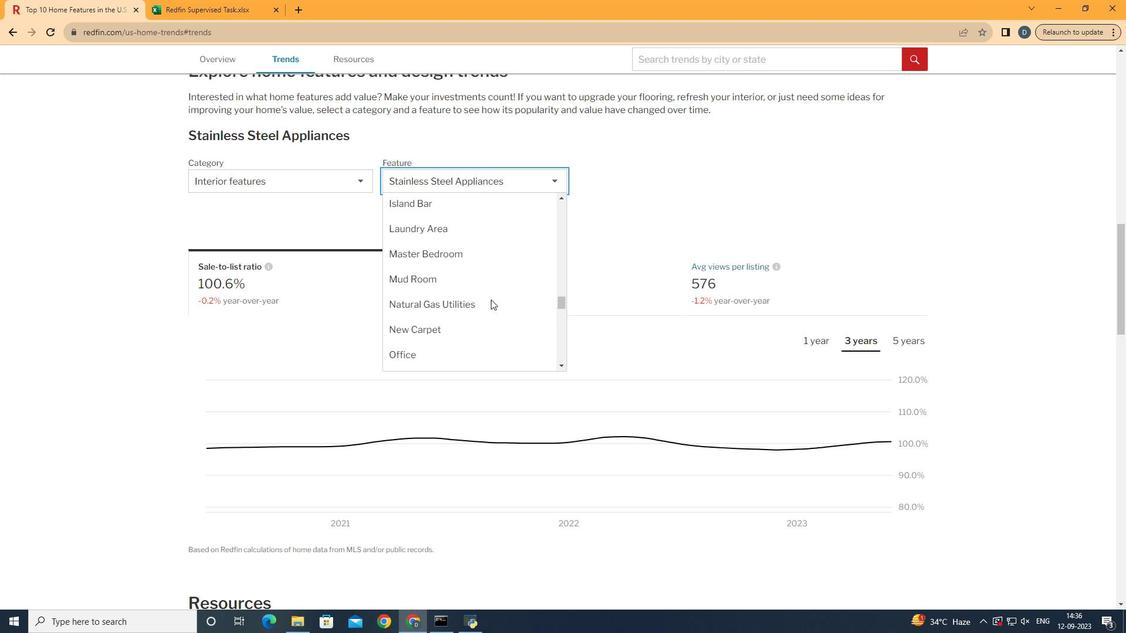 
Action: Mouse scrolled (490, 300) with delta (0, 0)
Screenshot: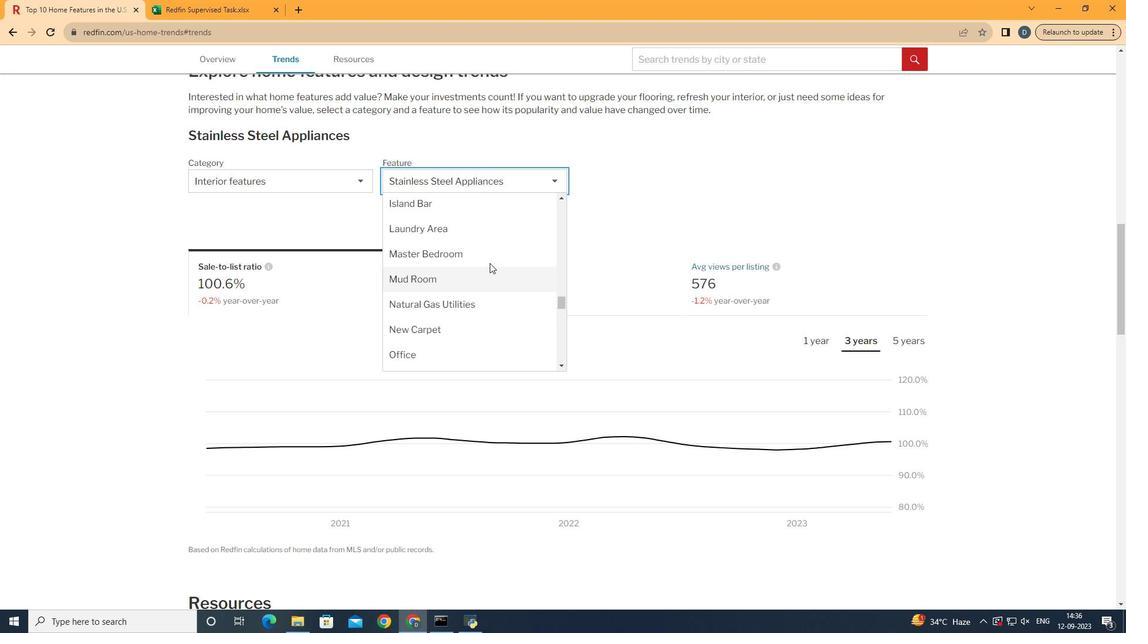 
Action: Mouse moved to (476, 231)
Screenshot: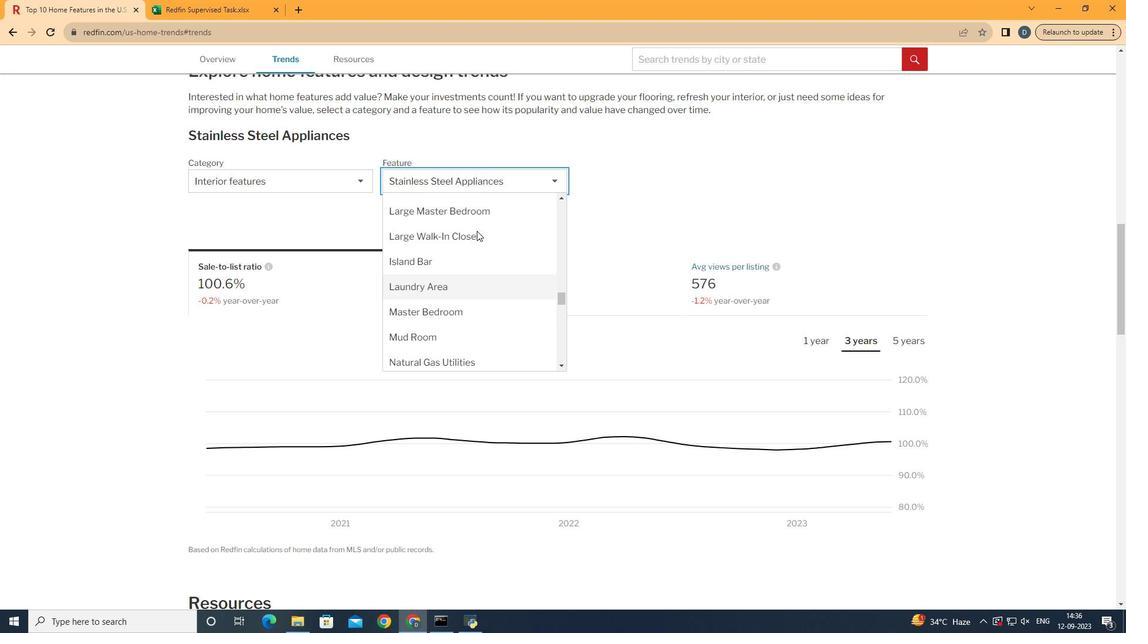 
Action: Mouse scrolled (476, 231) with delta (0, 0)
Screenshot: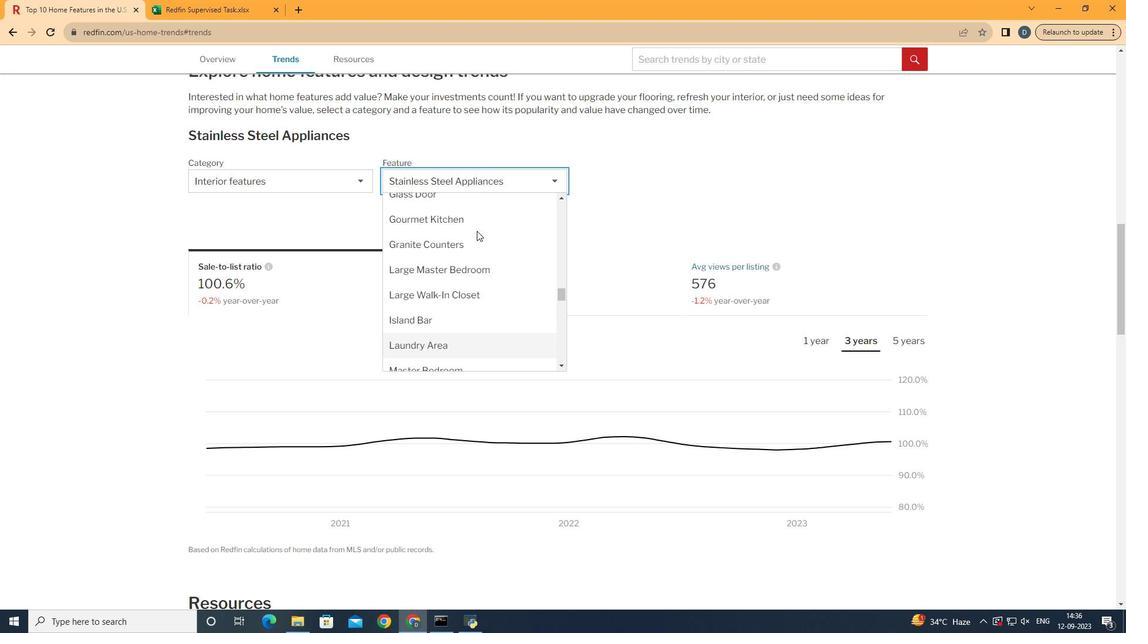 
Action: Mouse scrolled (476, 231) with delta (0, 0)
Screenshot: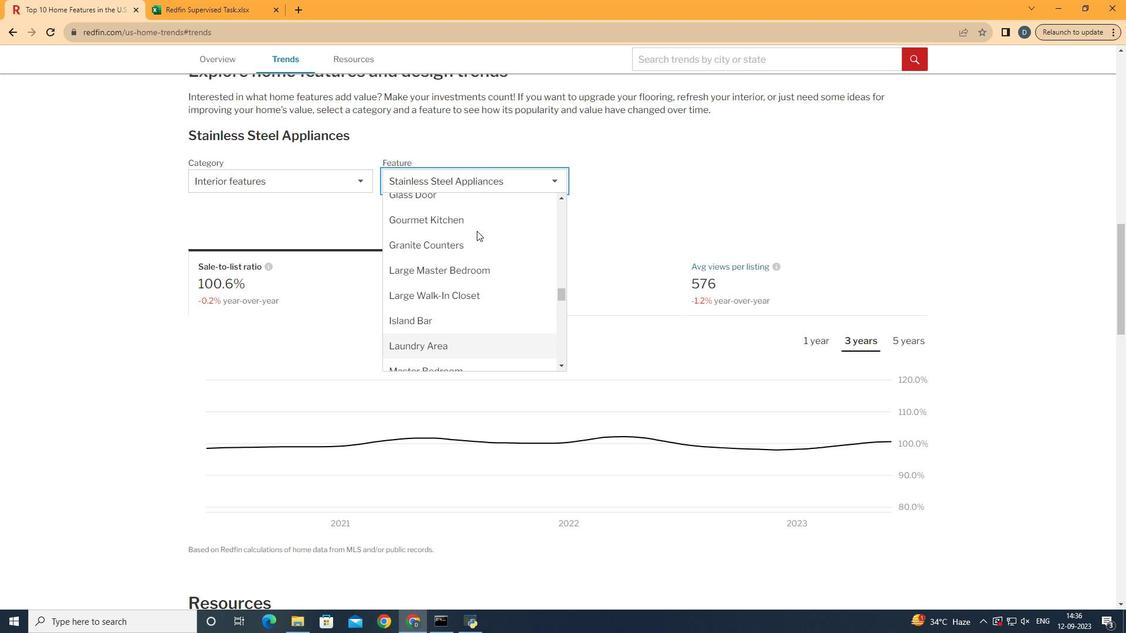 
Action: Mouse moved to (489, 223)
Screenshot: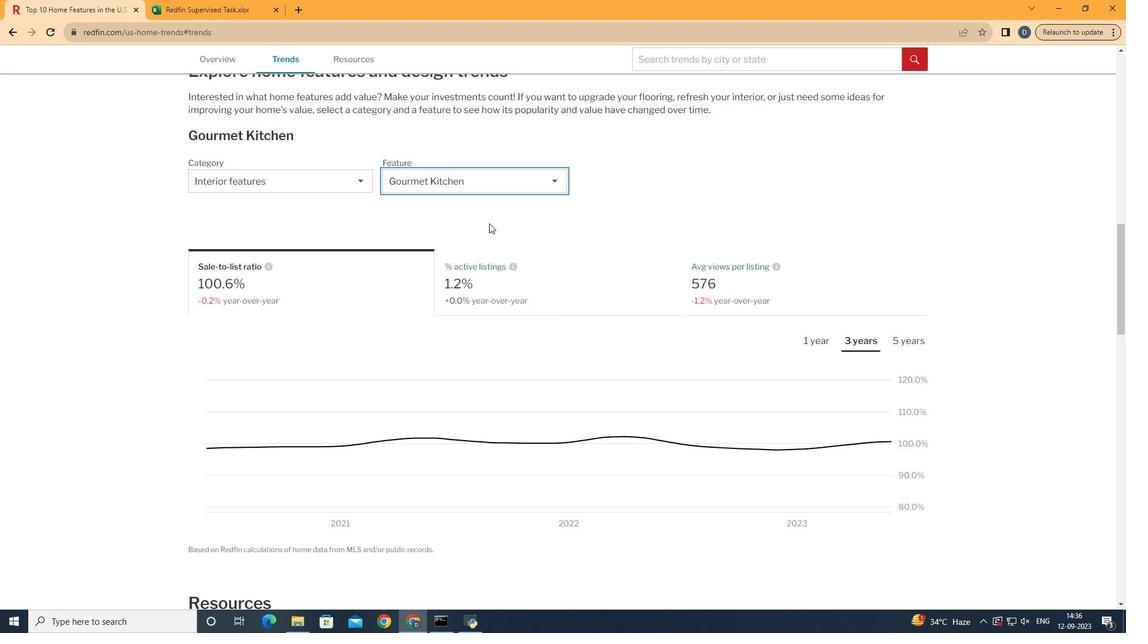 
Action: Mouse pressed left at (489, 223)
Screenshot: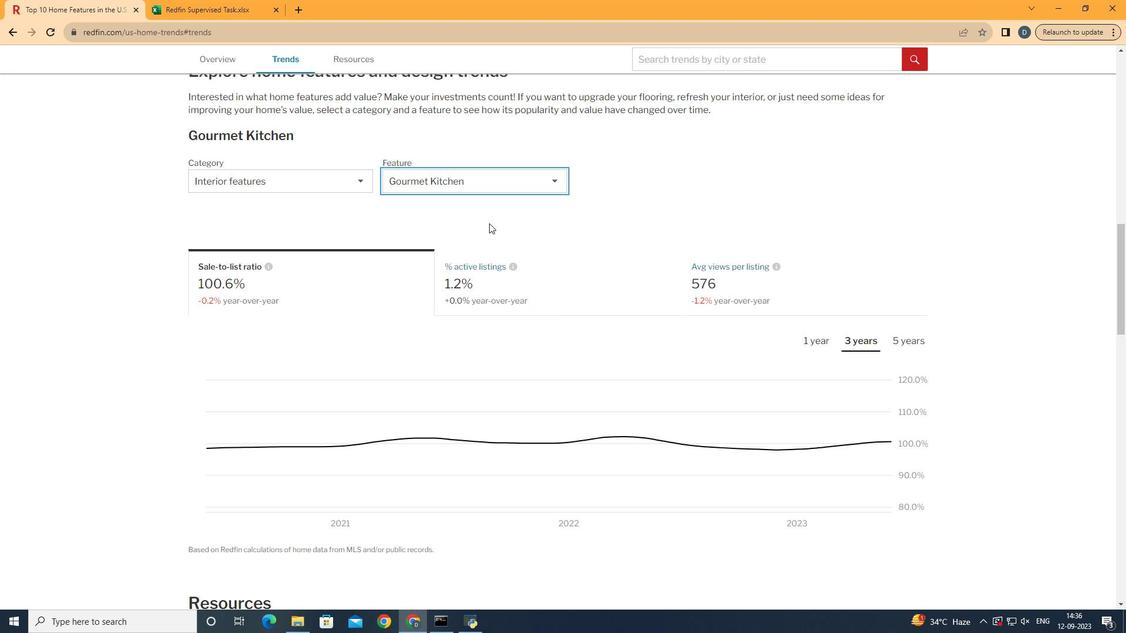 
Action: Mouse moved to (355, 289)
Screenshot: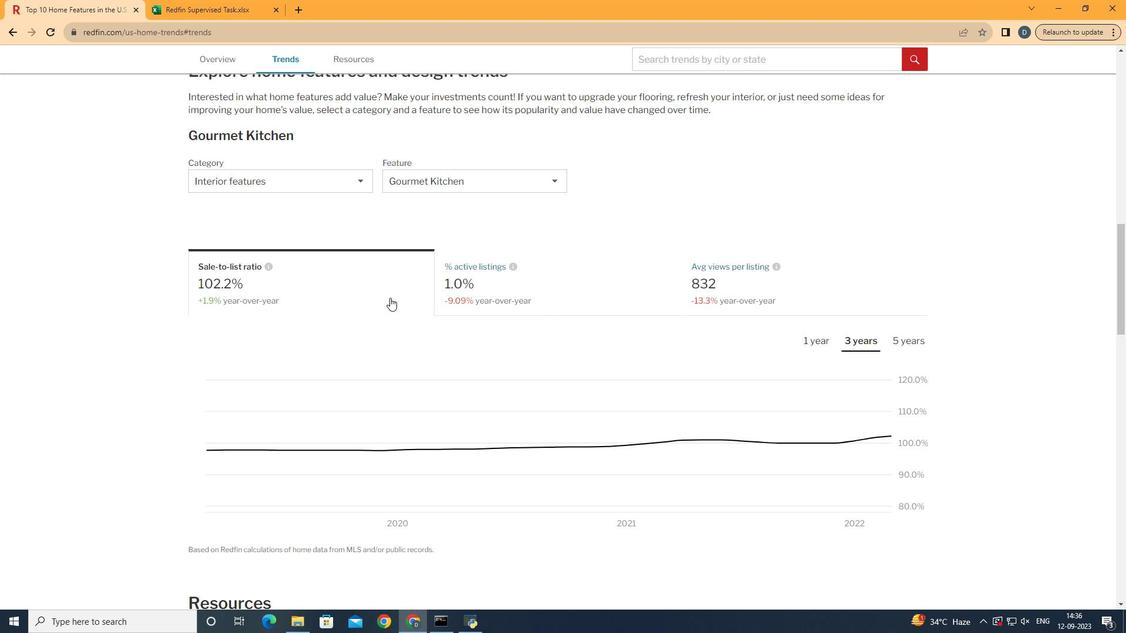 
Action: Mouse pressed left at (355, 289)
Screenshot: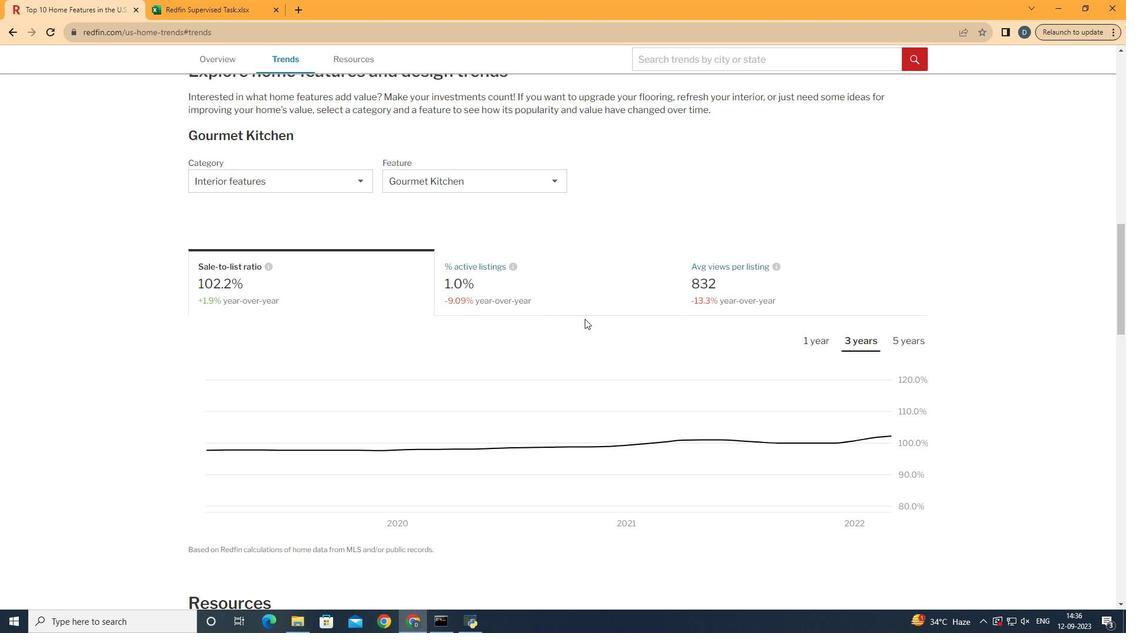 
Action: Mouse moved to (868, 343)
Screenshot: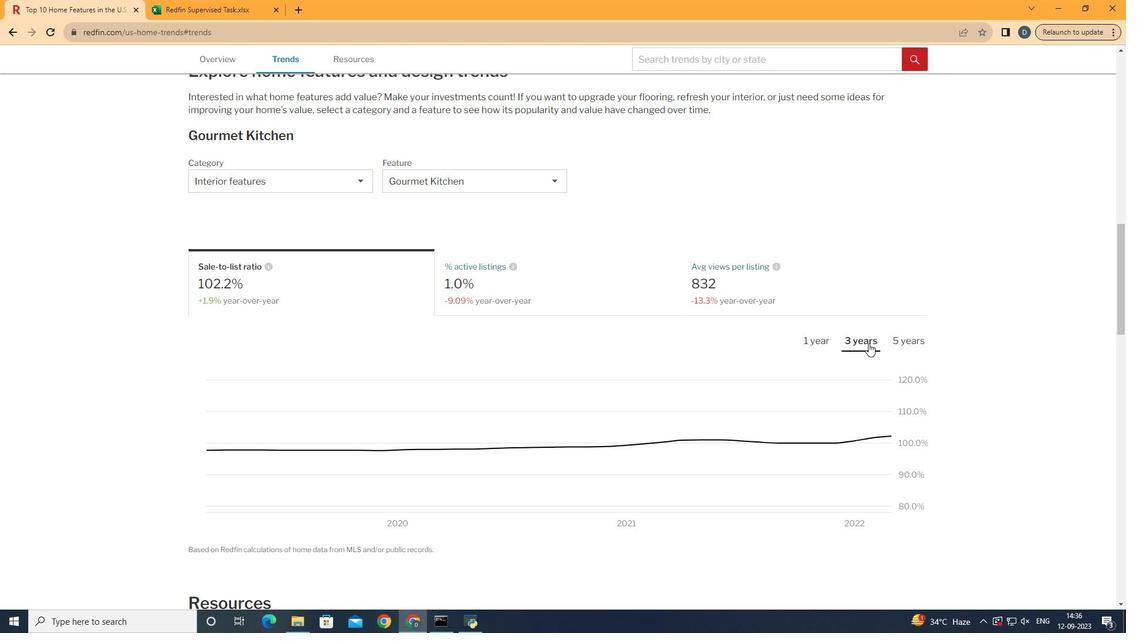 
Action: Mouse pressed left at (868, 343)
Screenshot: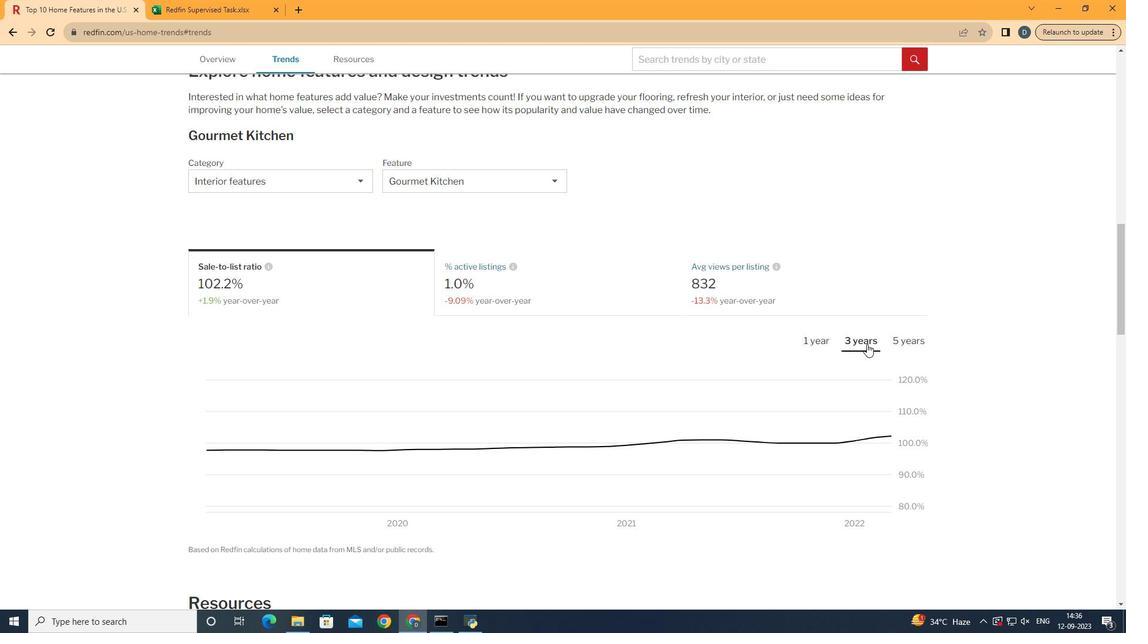 
Action: Mouse moved to (916, 412)
Screenshot: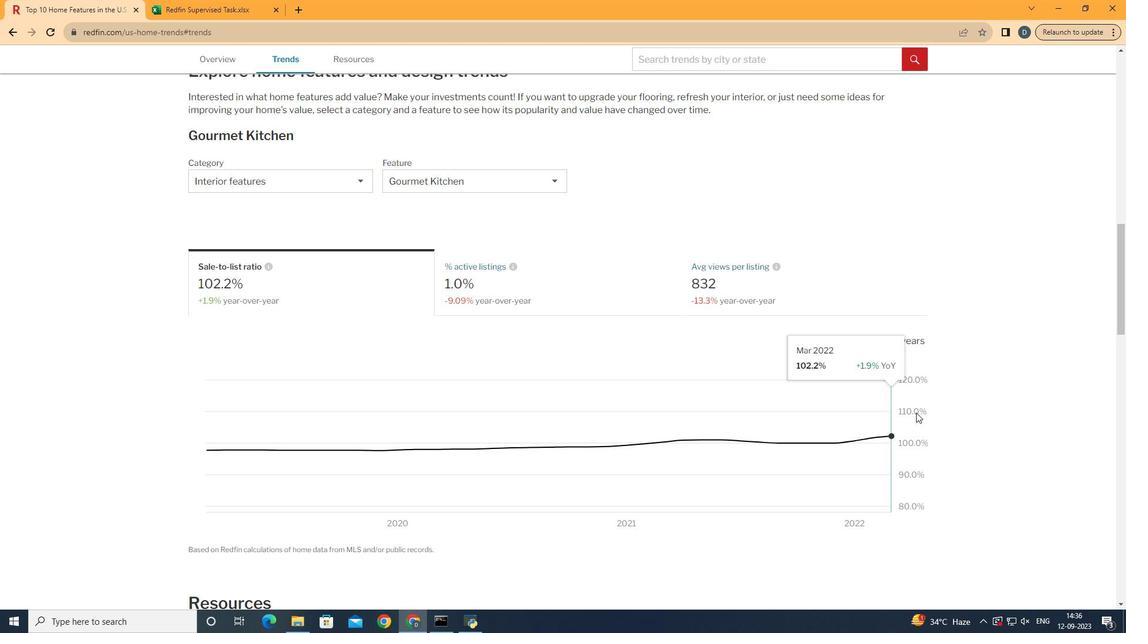 
